Task: Plan a 2-hour escape room adventure for a thrilling and challenging experience.
Action: Key pressed t<Key.caps_lock>HE<Key.space><Key.caps_lock>e<Key.caps_lock>NIGMA<Key.space><Key.caps_lock>e<Key.caps_lock>SCAPE<Key.shift_r>:<Key.space><Key.caps_lock>a<Key.caps_lock><Key.space>T<Key.backspace><Key.caps_lock>t<Key.caps_lock>WO-<Key.caps_lock>h<Key.caps_lock>OUR<Key.space><Key.caps_lock>c<Key.caps_lock>HALLENGE
Screenshot: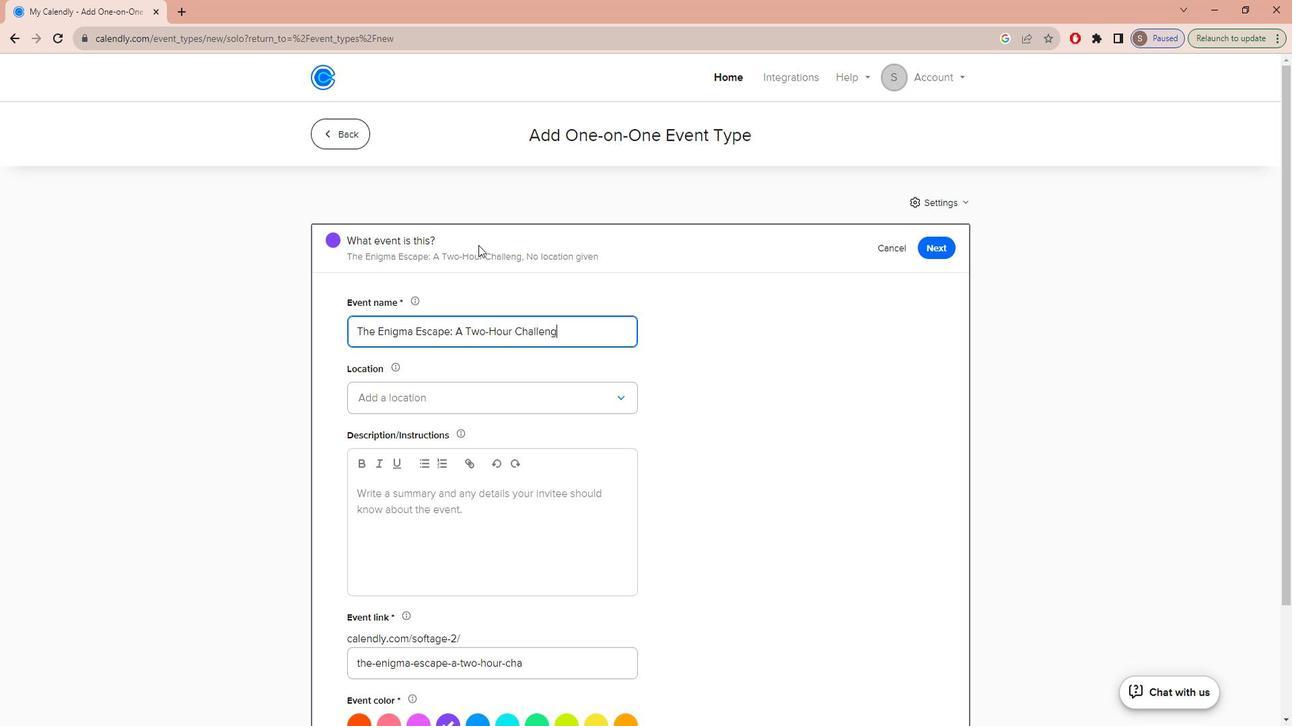 
Action: Mouse moved to (492, 409)
Screenshot: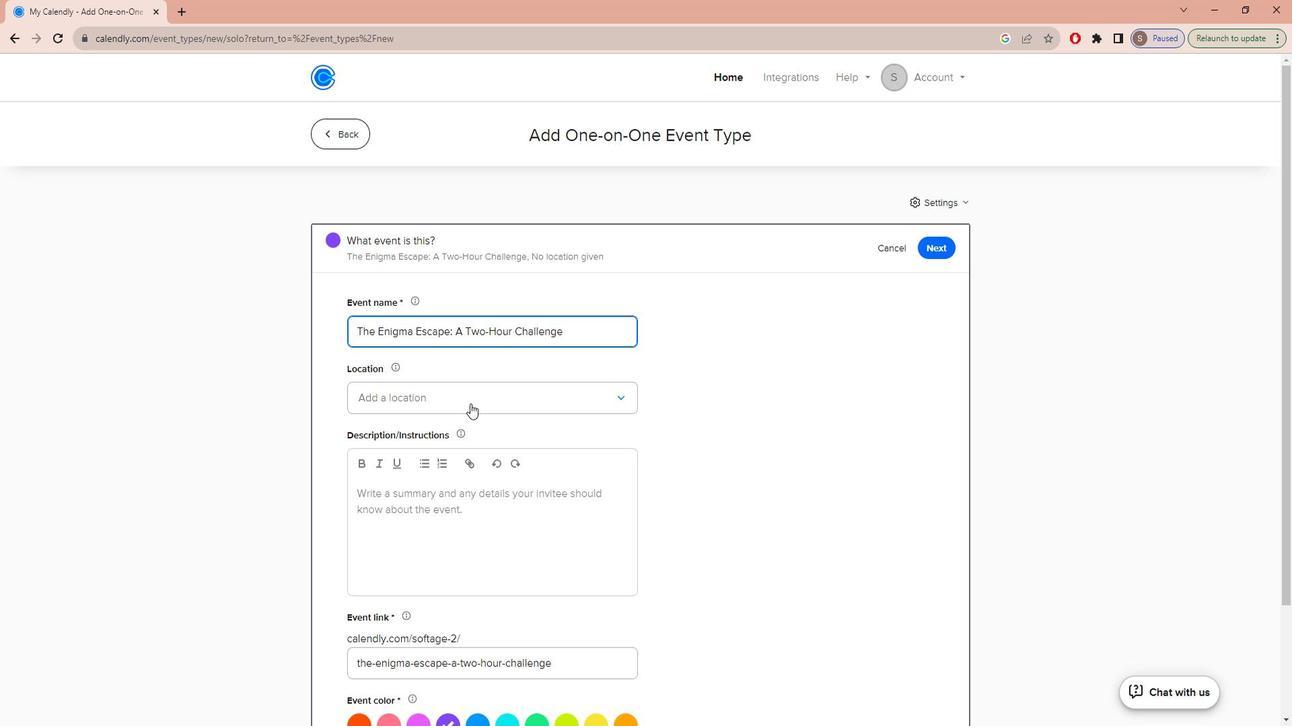 
Action: Mouse pressed left at (492, 409)
Screenshot: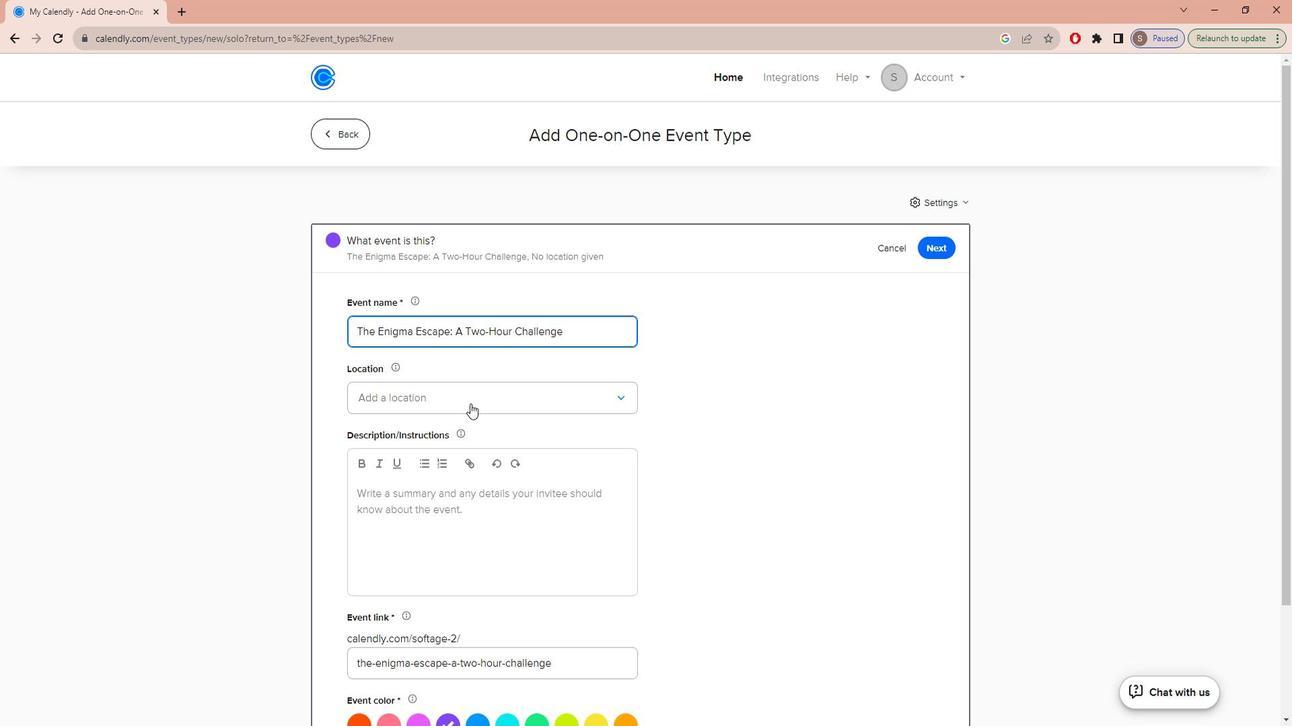 
Action: Mouse moved to (490, 450)
Screenshot: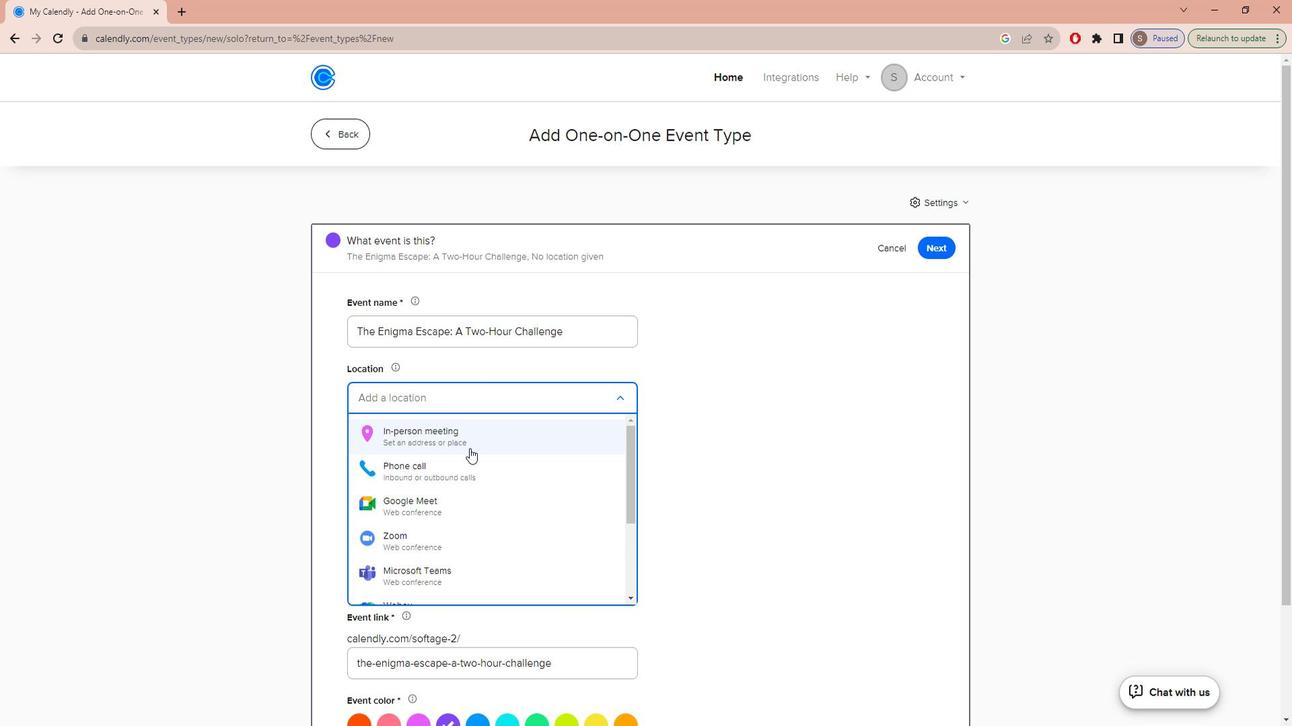 
Action: Mouse pressed left at (490, 450)
Screenshot: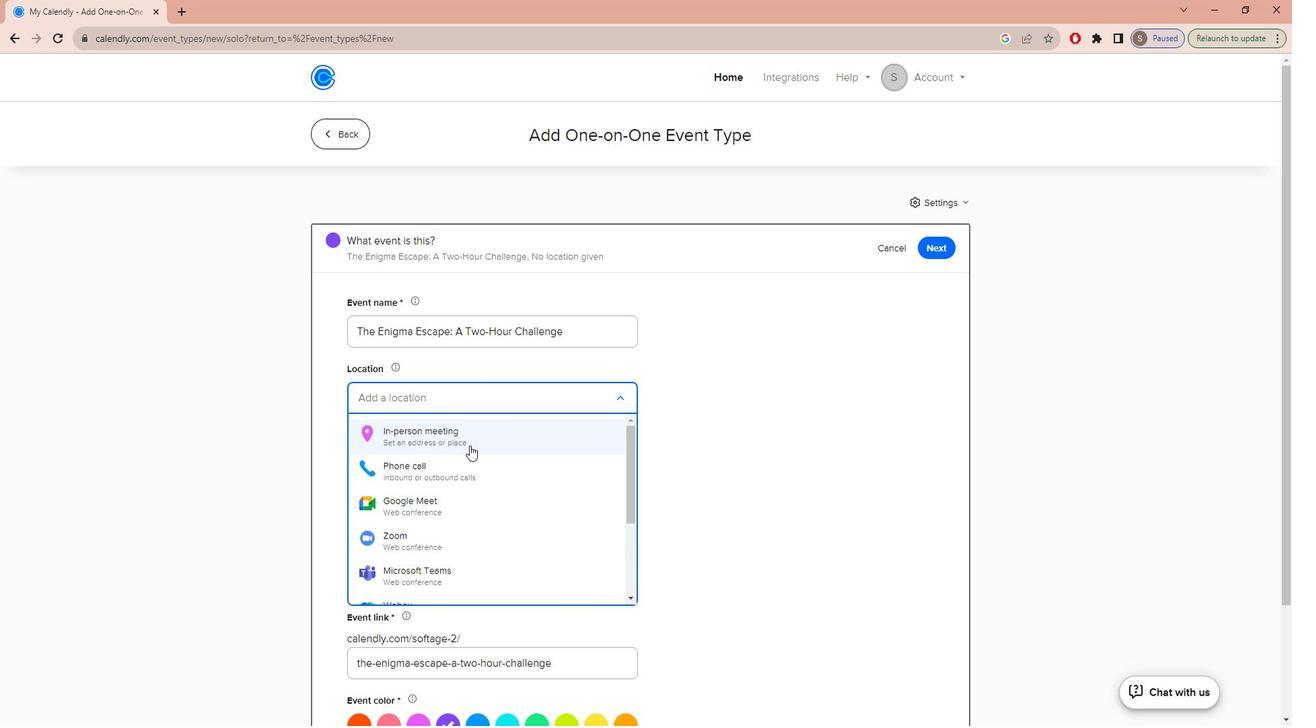 
Action: Mouse moved to (592, 249)
Screenshot: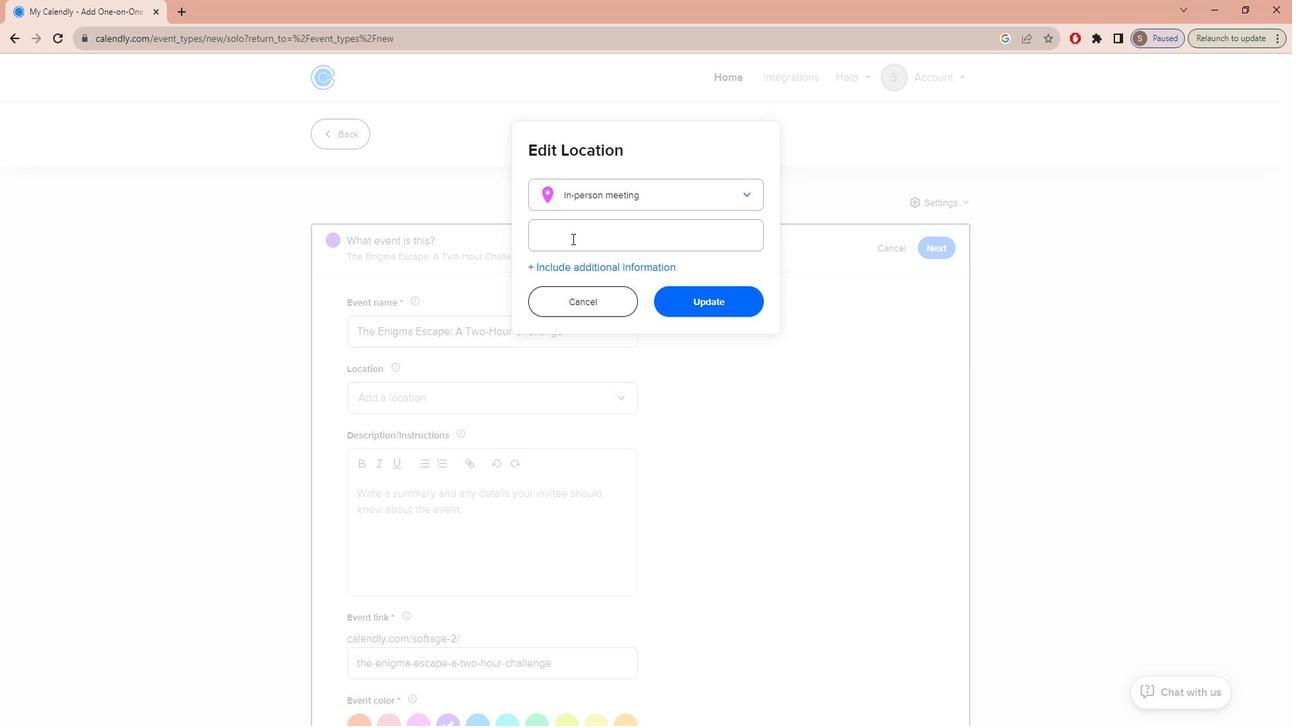 
Action: Mouse pressed left at (592, 249)
Screenshot: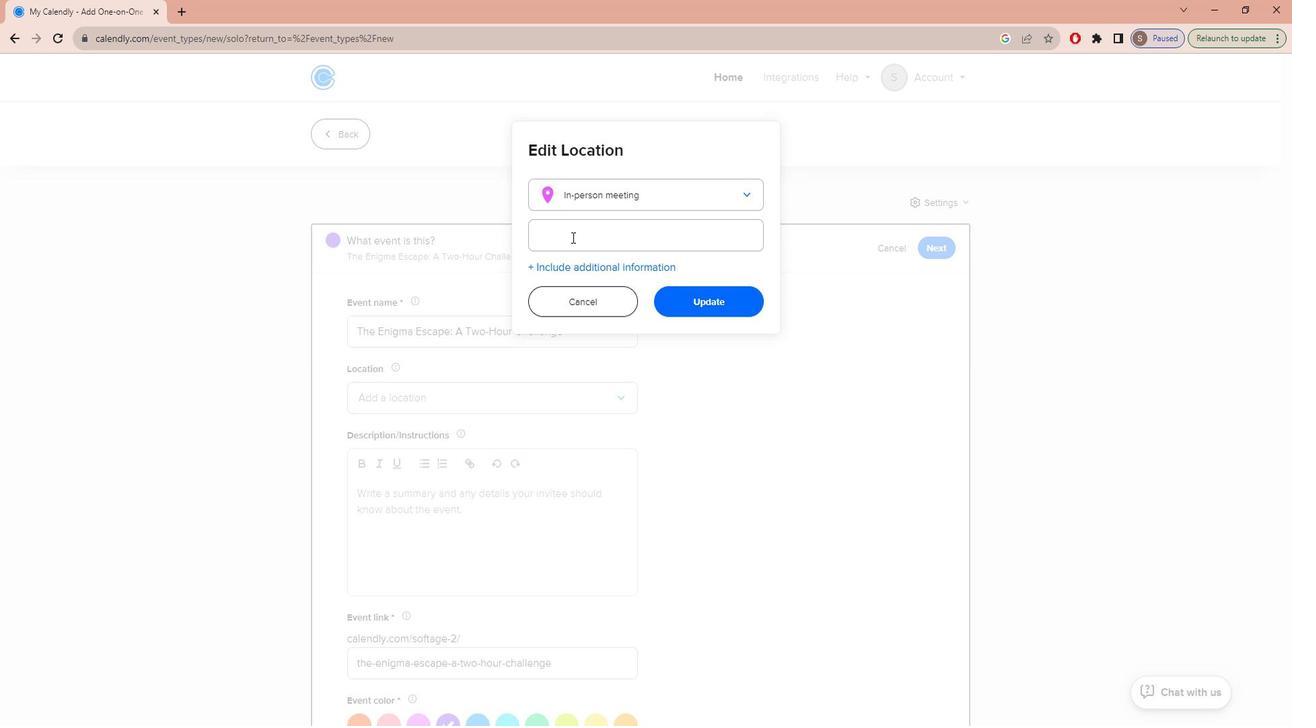 
Action: Key pressed <Key.caps_lock>m<Key.caps_lock>YS
Screenshot: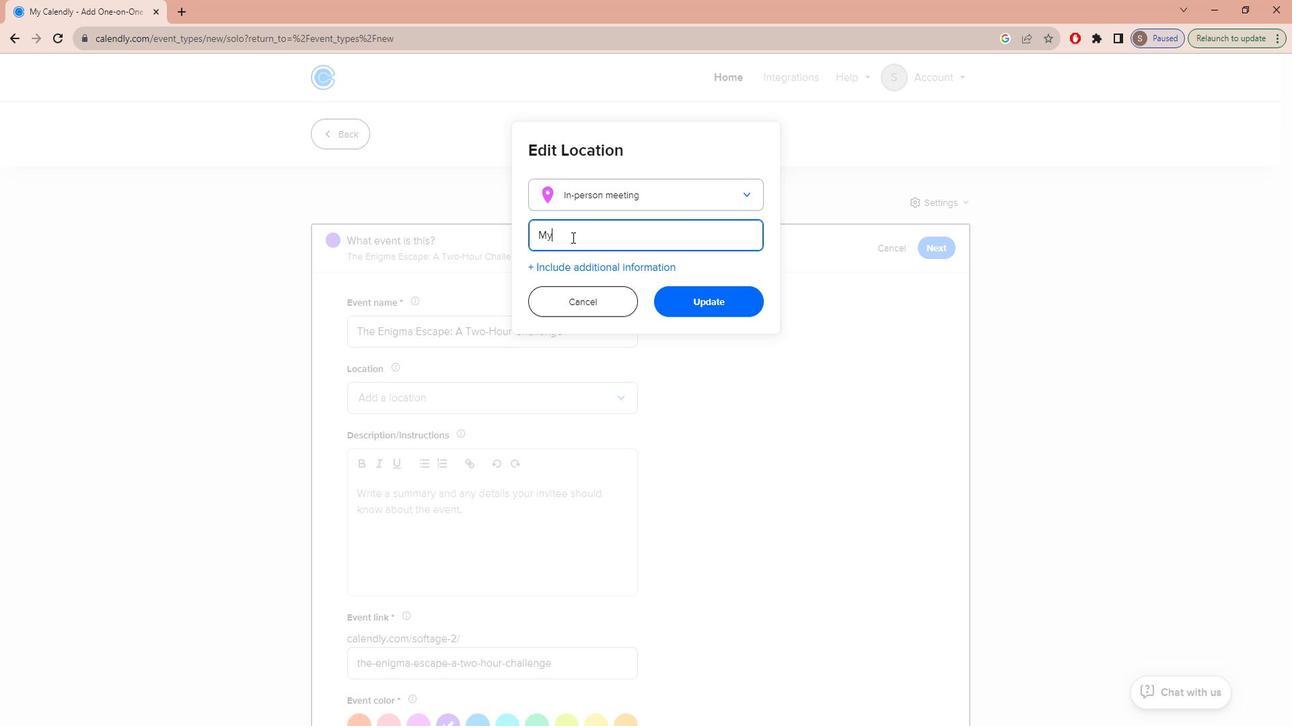 
Action: Mouse moved to (592, 249)
Screenshot: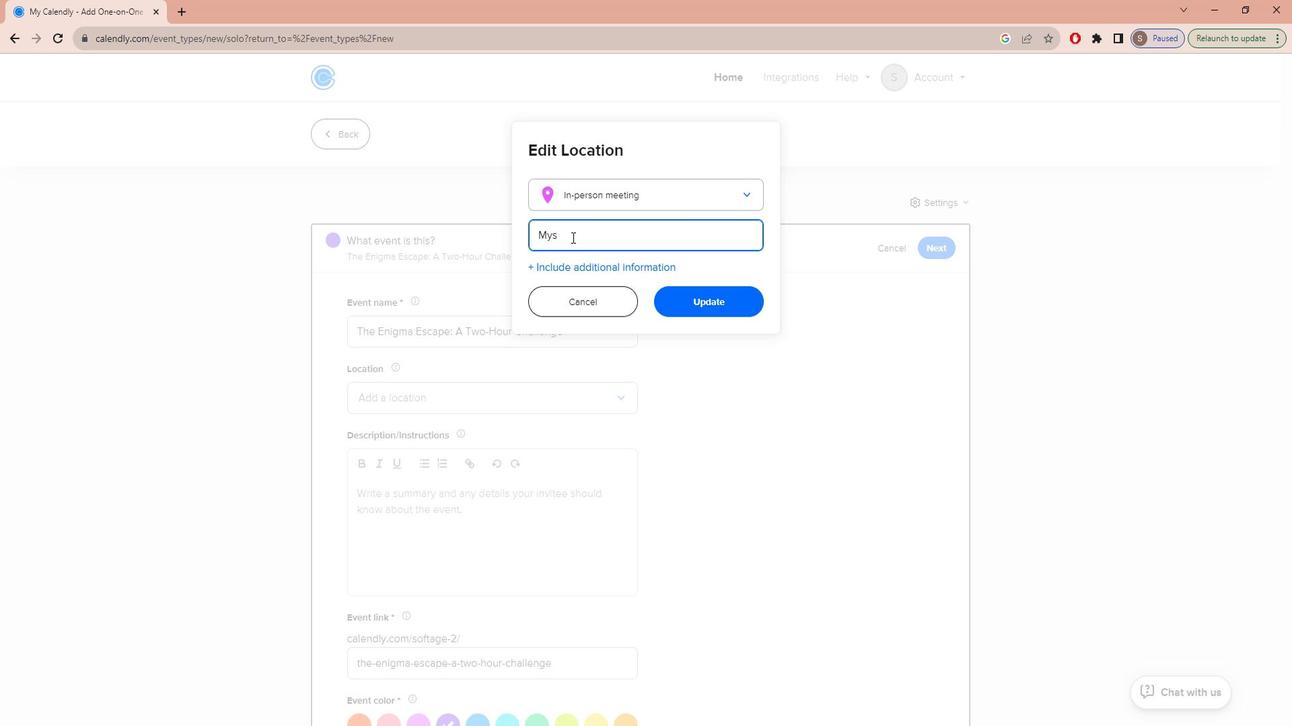 
Action: Key pressed TERY<Key.space><Key.caps_lock>g<Key.caps_lock>AMES<Key.space><Key.caps_lock>b<Key.caps_lock>UDAPEST,<Key.space><Key.caps_lock>w<Key.caps_lock>ESSELENYI<Key.space>U.<Key.space>9,<Key.space>1077<Key.space><Key.caps_lock>b<Key.caps_lock>UDAPEST,<Key.space><Key.caps_lock>h<Key.caps_lock>UNGARY
Screenshot: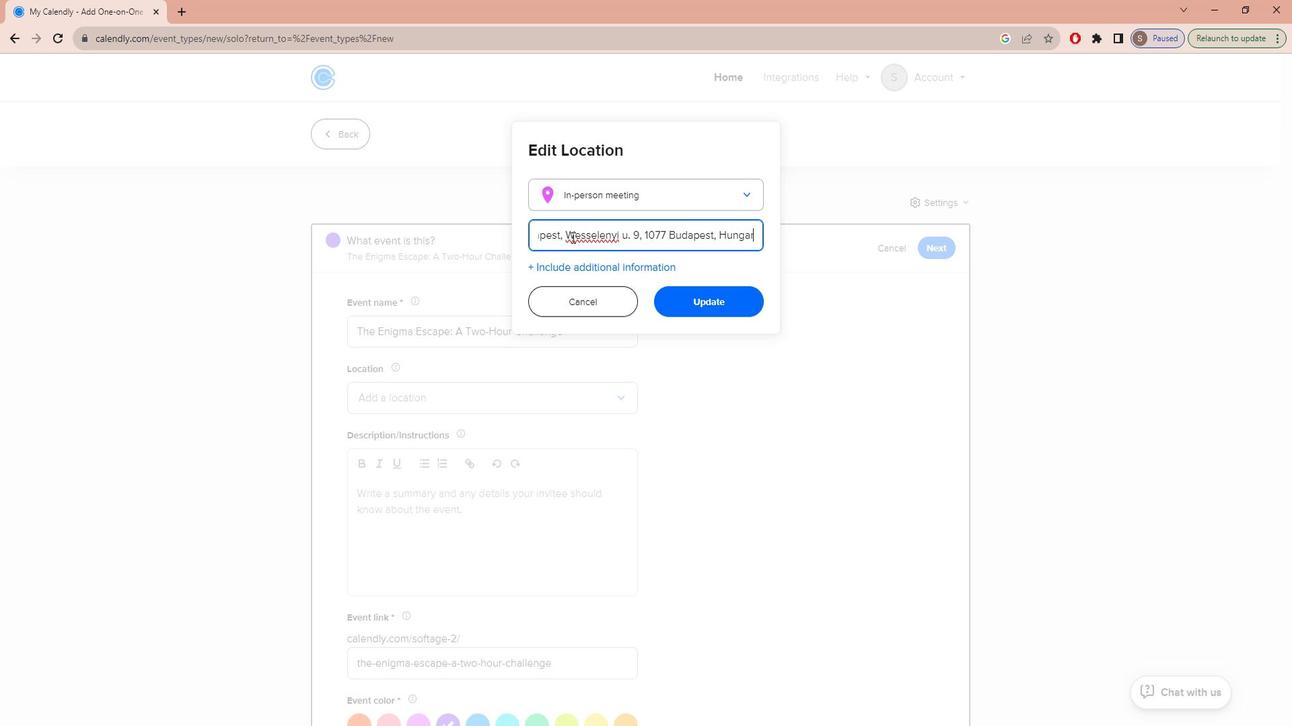 
Action: Mouse moved to (734, 307)
Screenshot: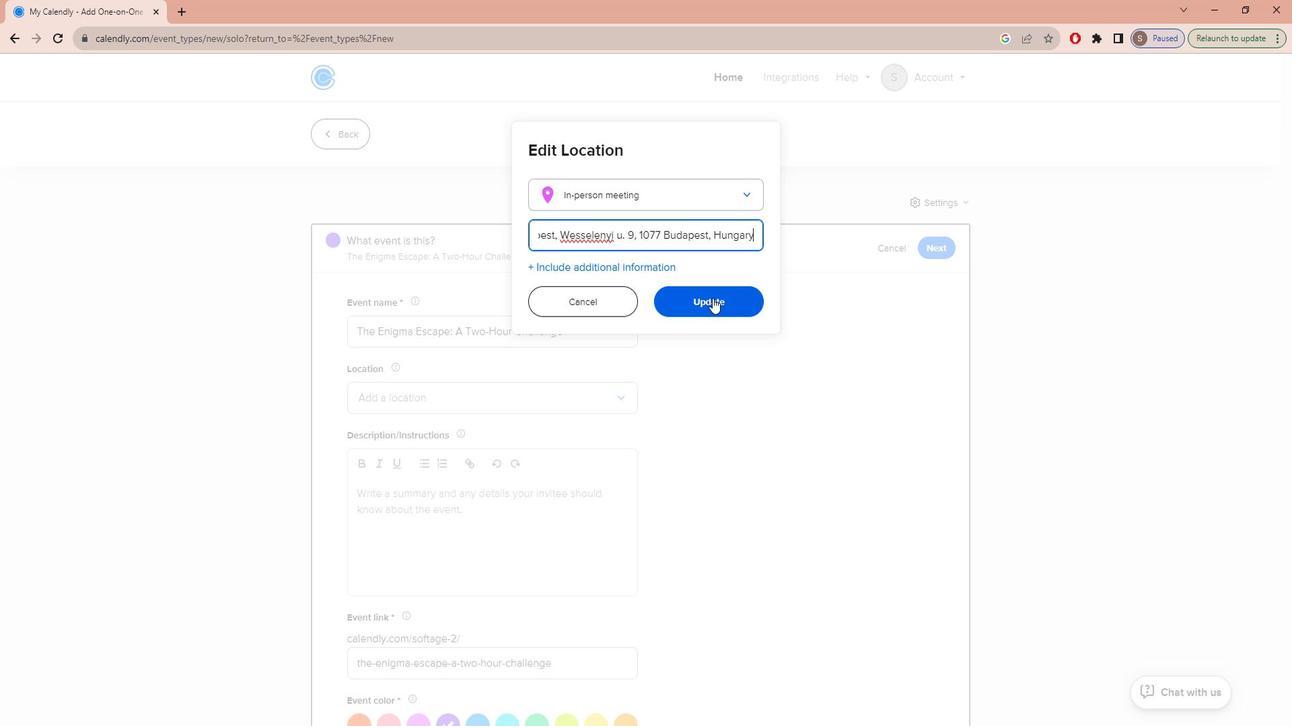 
Action: Mouse pressed left at (734, 307)
Screenshot: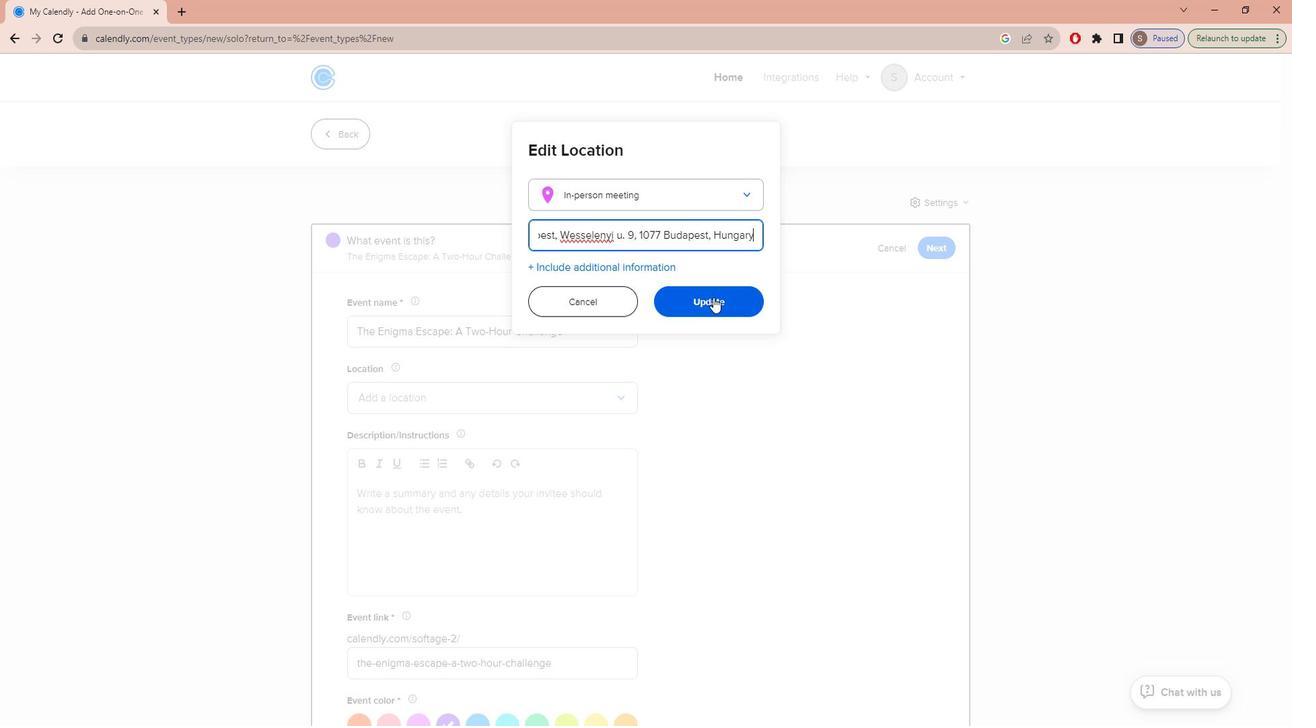 
Action: Mouse moved to (494, 567)
Screenshot: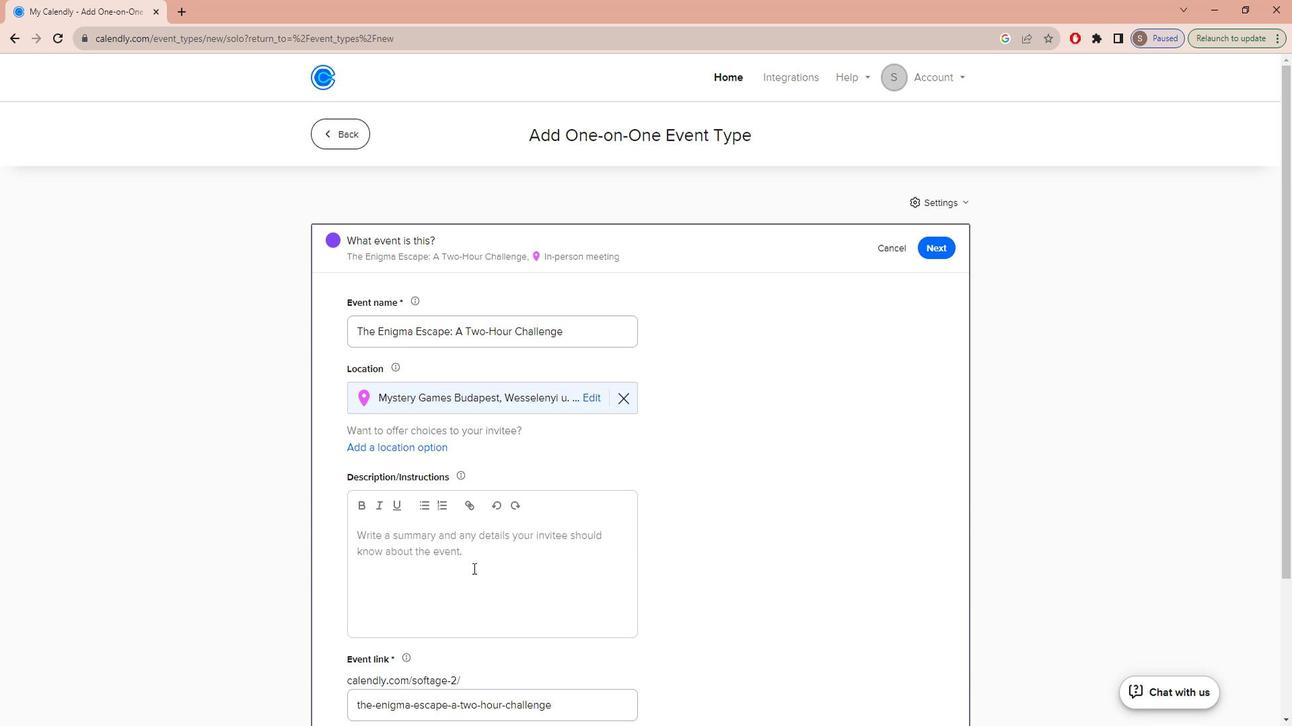 
Action: Mouse pressed left at (494, 567)
Screenshot: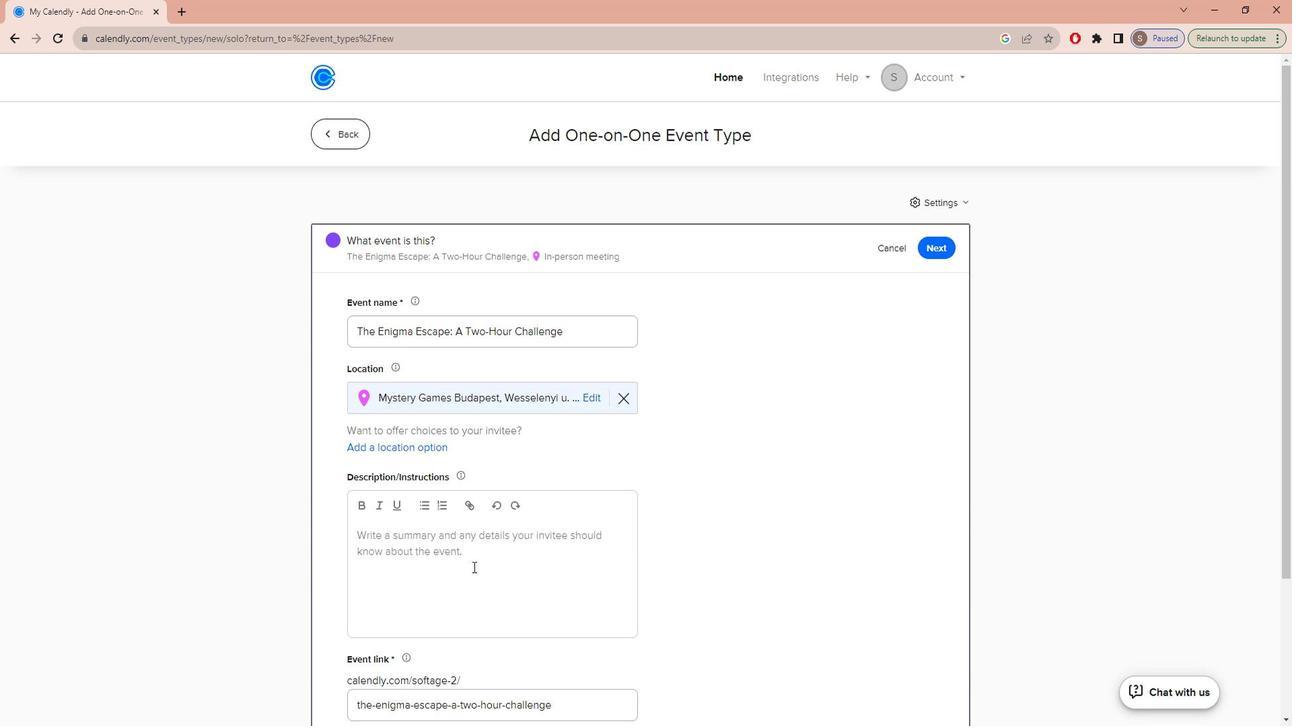 
Action: Key pressed <Key.caps_lock>p<Key.caps_lock>REPARE<Key.space>FOR<Key.space>A<Key.space>NIGHT<Key.space>OF<Key.space>ELEGANCE,<Key.space>ENIGMA,<Key.space>AND<Key.space>EXHILARATION<Key.space>WITH<Key.space>OUR<Key.space>ENCHANTING<Key.space>ESCAPE<Key.space>ROOM<Key.space>EXPERIENCE,<Key.space><Key.shift_r>"<Key.caps_lock>t<Key.caps_lock>HE<Key.space><Key.caps_lock>m<Key.caps_lock>IDNIGHT<Key.space><Key.caps_lock>m<Key.caps_lock>ASQUERADE<Key.space><Key.caps_lock>m<Key.caps_lock>YSTERY<Key.shift_r>".<Key.space><Key.caps_lock>i<Key.caps_lock>N<Key.space>THE<Key.space>HEART<Key.space>OF<Key.space>OUR<Key.space>IMMERSIVE<Key.space>SETTING,<Key.space>YOU'LL<Key.space>BECOME<Key.space>PART<Key.space>OF<Key.space>A<Key.space>CAPTIVATING<Key.space>TALE<Key.space>THAT<Key.space>
Screenshot: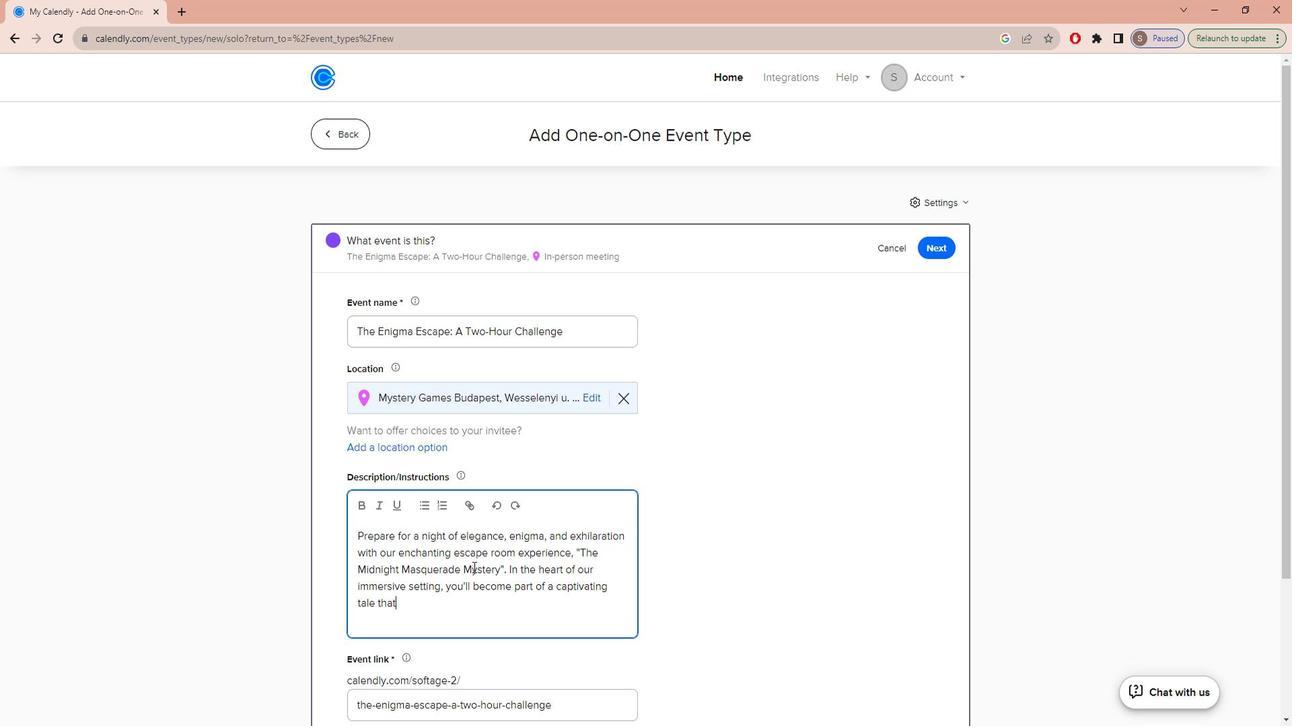 
Action: Mouse moved to (493, 566)
Screenshot: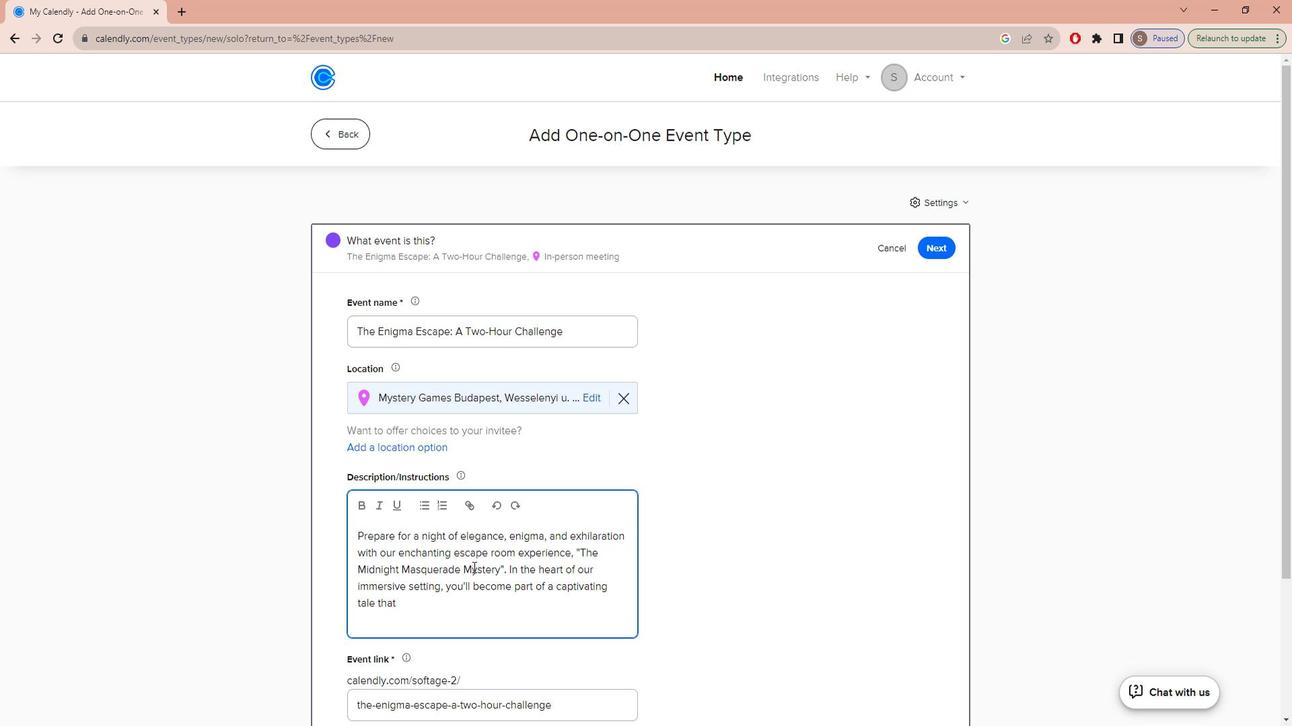 
Action: Key pressed WILL<Key.space>CHALLENEGE<Key.space><Key.backspace><Key.backspace><Key.backspace><Key.backspace>GE<Key.space>YOUR<Key.space>INTERECT<Key.space><Key.backspace><Key.backspace><Key.backspace><Key.backspace><Key.backspace>LLECT,<Key.space>TEMWORK<Key.backspace><Key.backspace><Key.backspace><Key.backspace><Key.backspace>AMWORK,<Key.space>AND<Key.space>POWERS<Key.space>OF<Key.space>DEDUCTION.<Key.space>
Screenshot: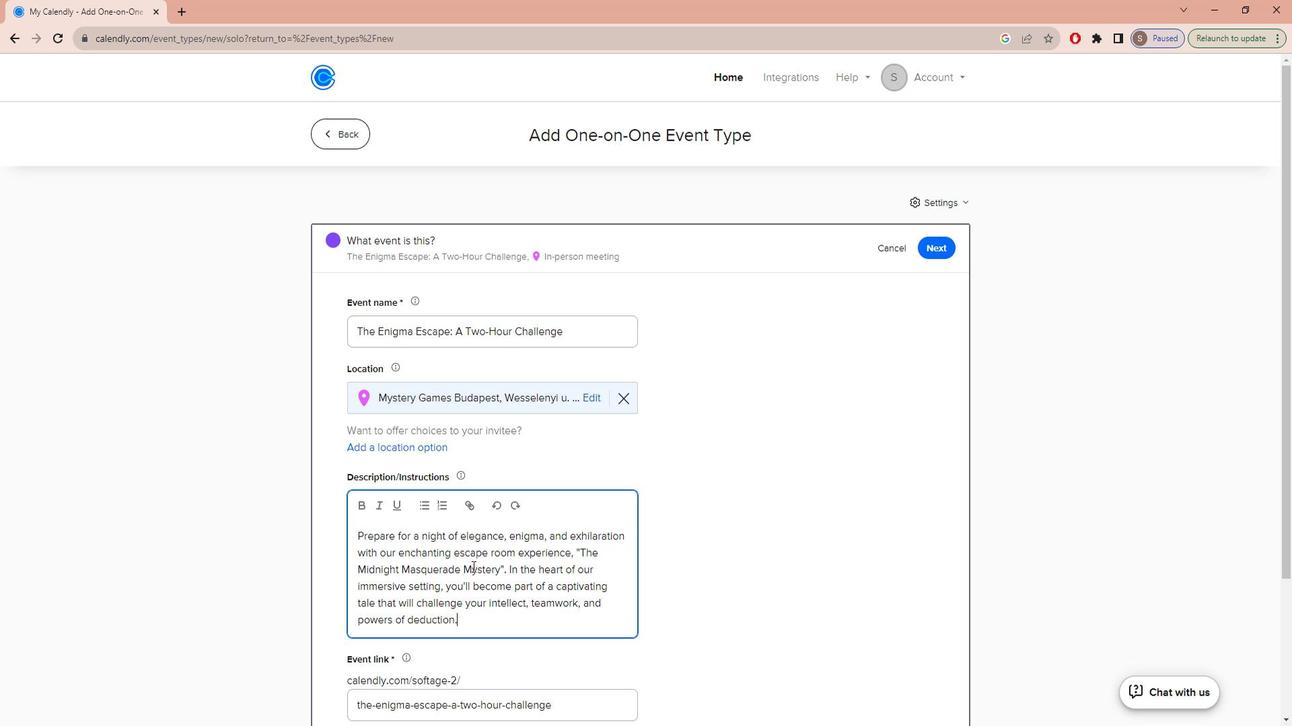 
Action: Mouse scrolled (493, 566) with delta (0, 0)
Screenshot: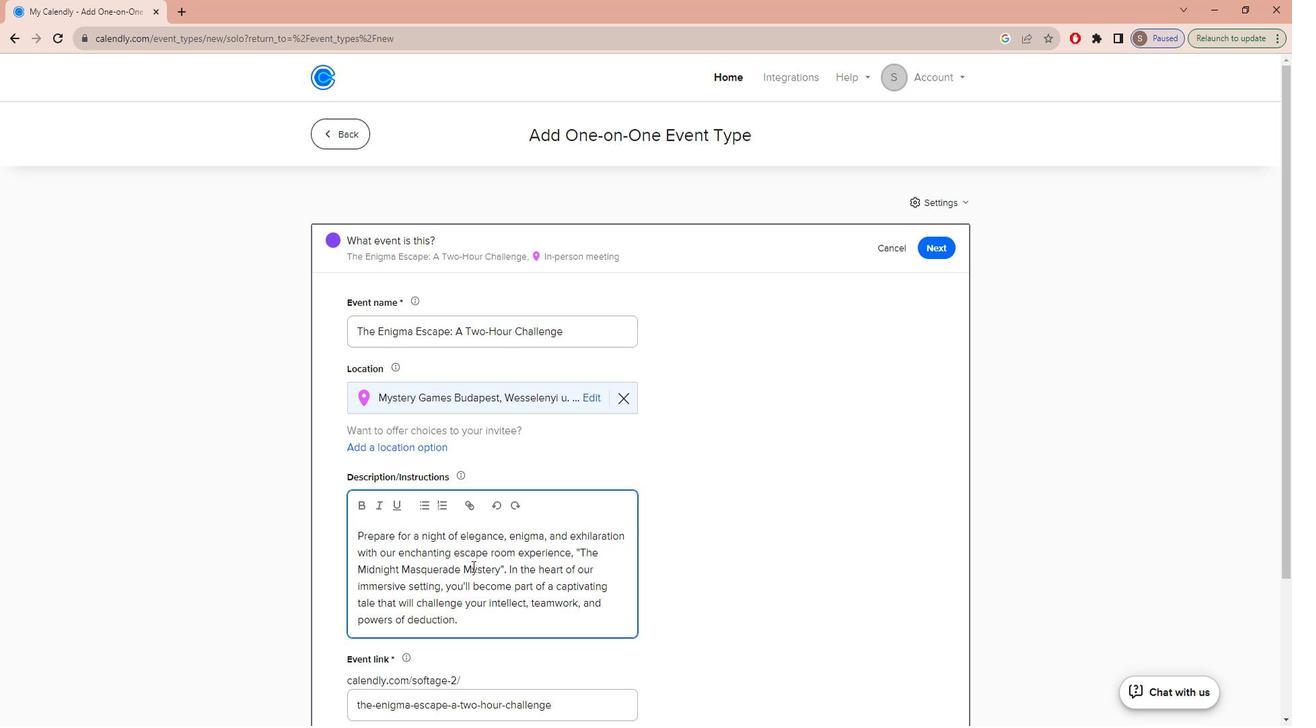 
Action: Mouse scrolled (493, 566) with delta (0, 0)
Screenshot: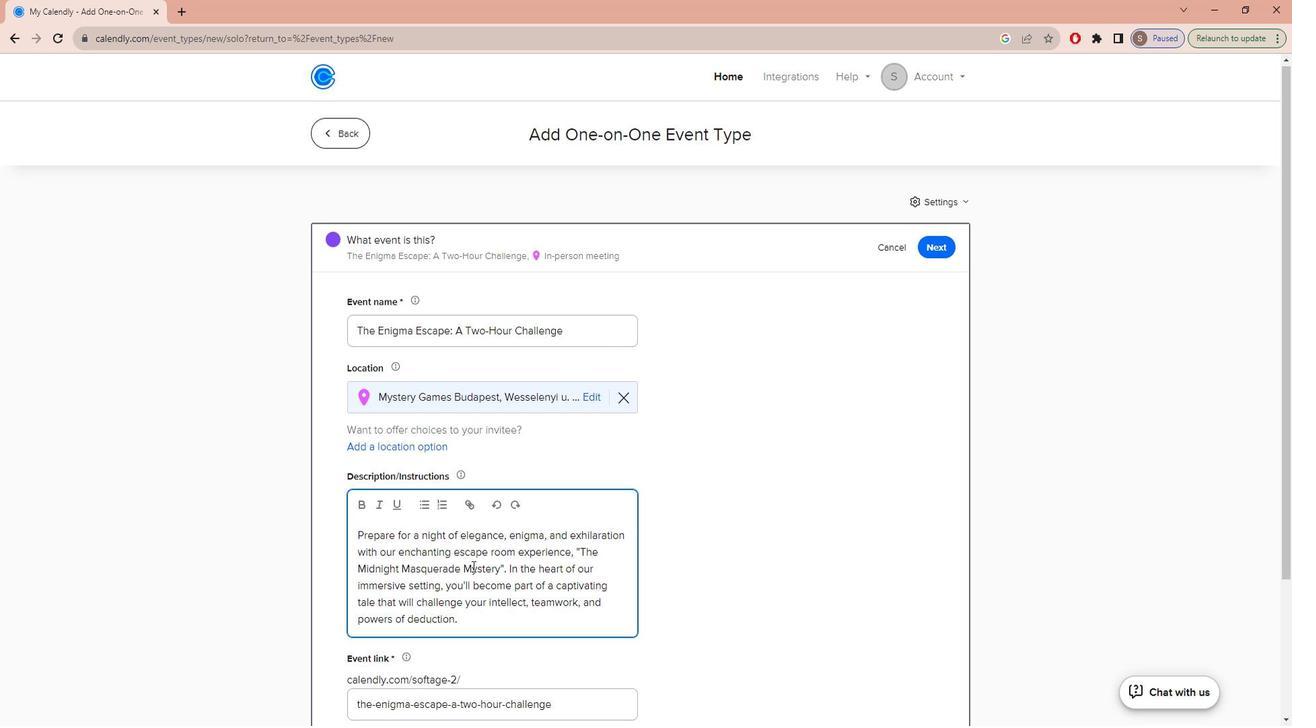 
Action: Mouse scrolled (493, 566) with delta (0, 0)
Screenshot: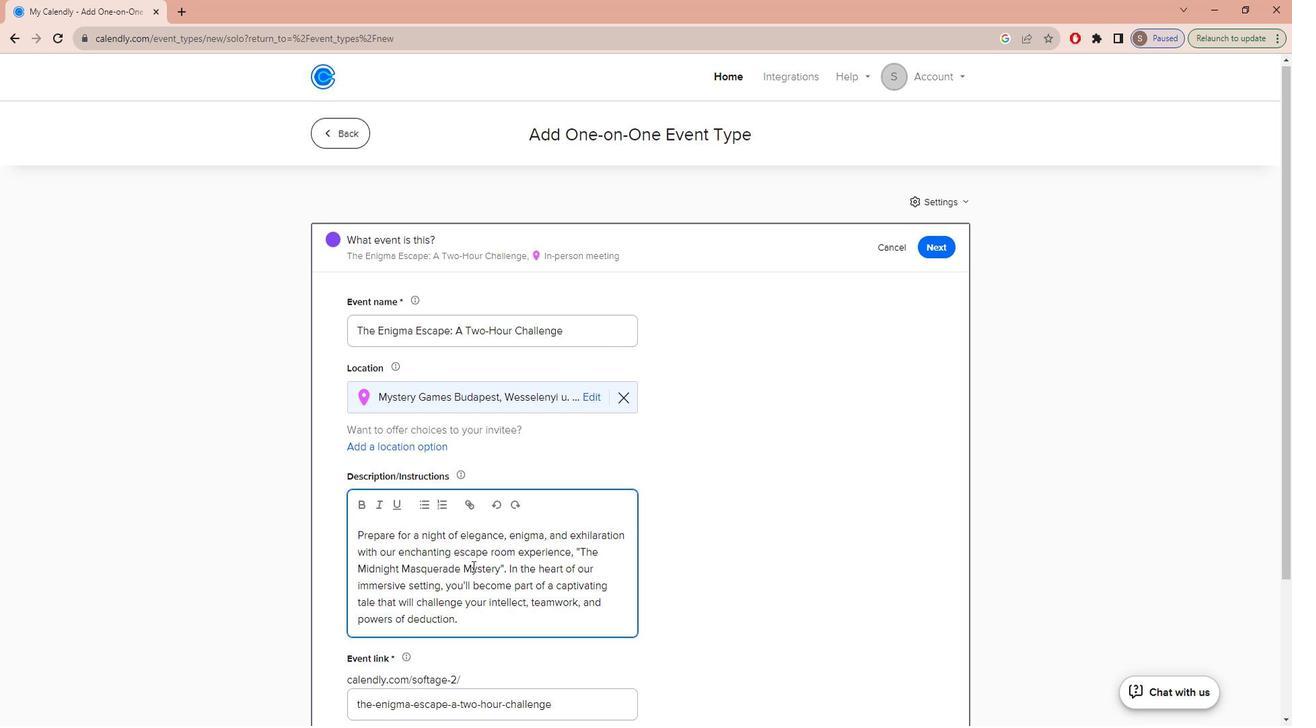 
Action: Mouse scrolled (493, 566) with delta (0, 0)
Screenshot: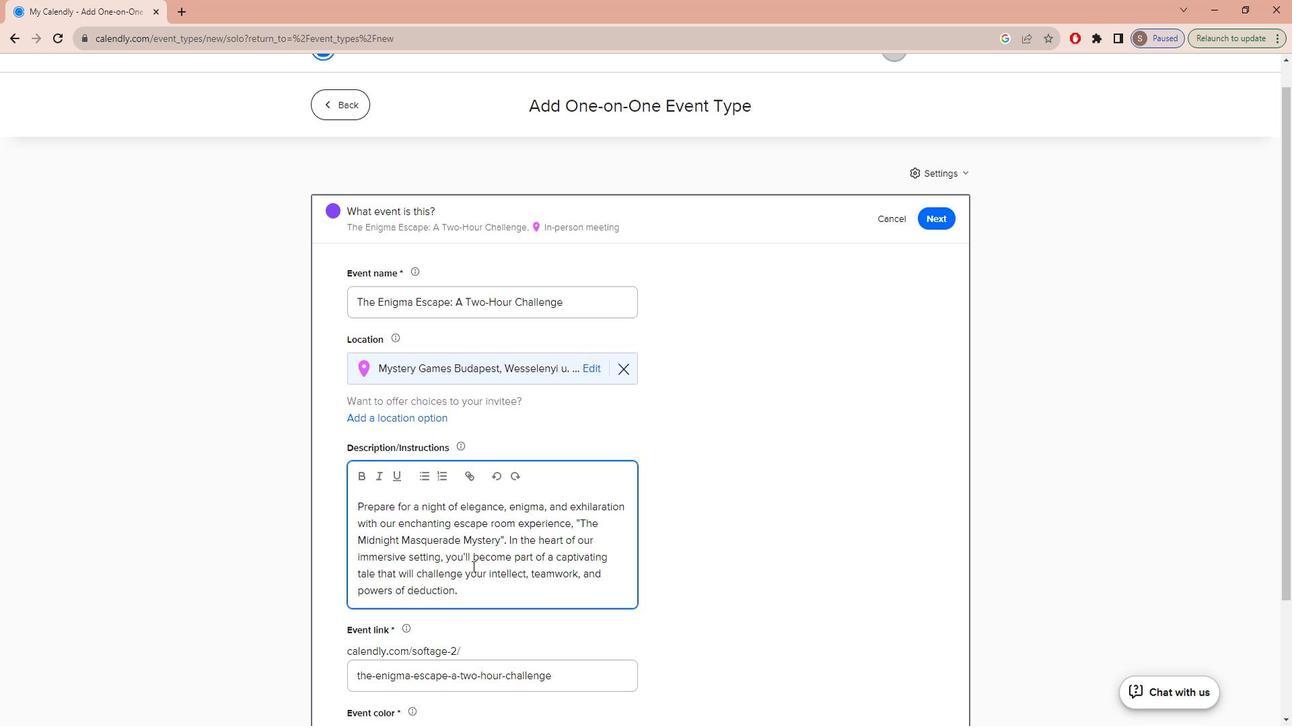
Action: Mouse scrolled (493, 566) with delta (0, 0)
Screenshot: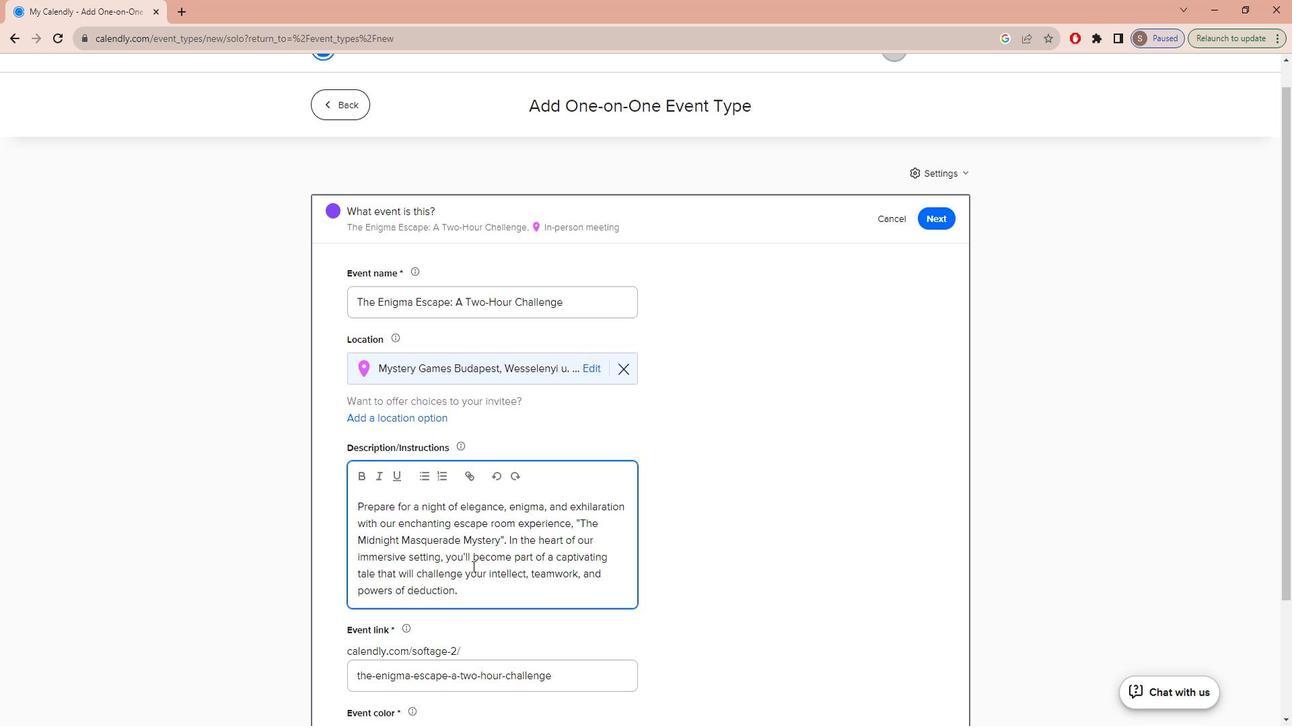 
Action: Mouse moved to (502, 590)
Screenshot: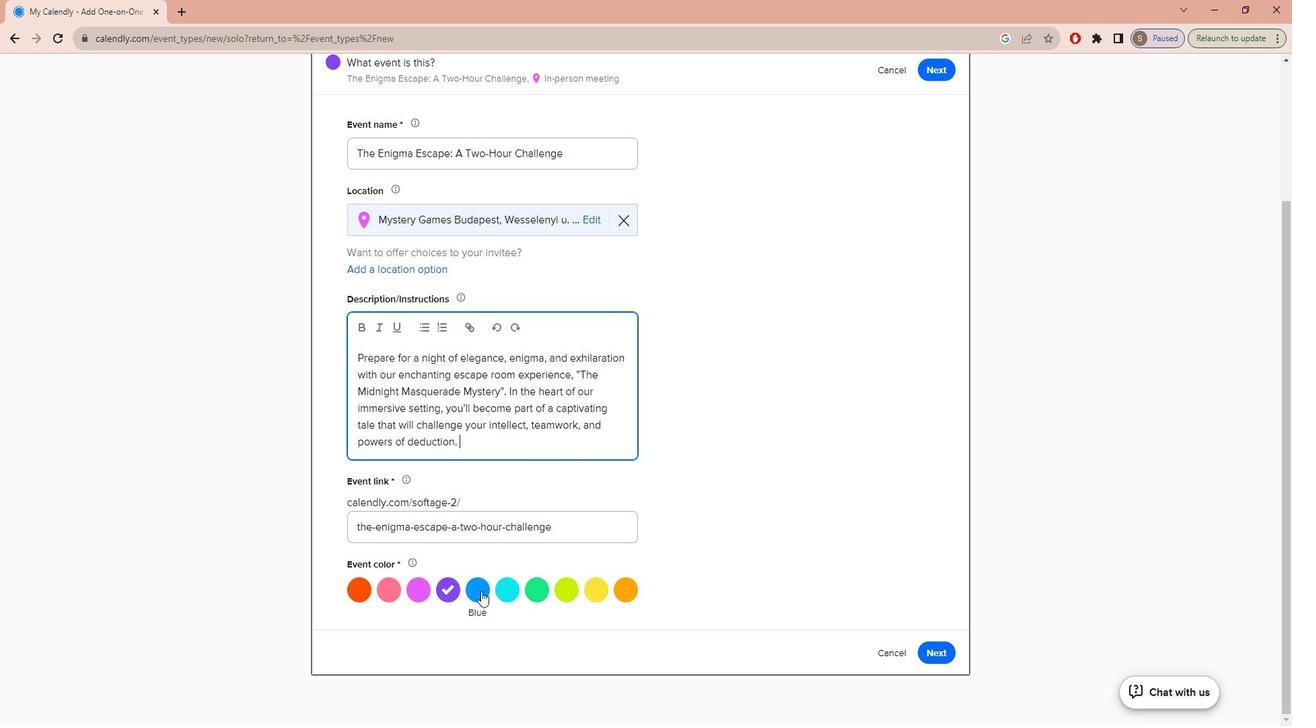 
Action: Mouse pressed left at (502, 590)
Screenshot: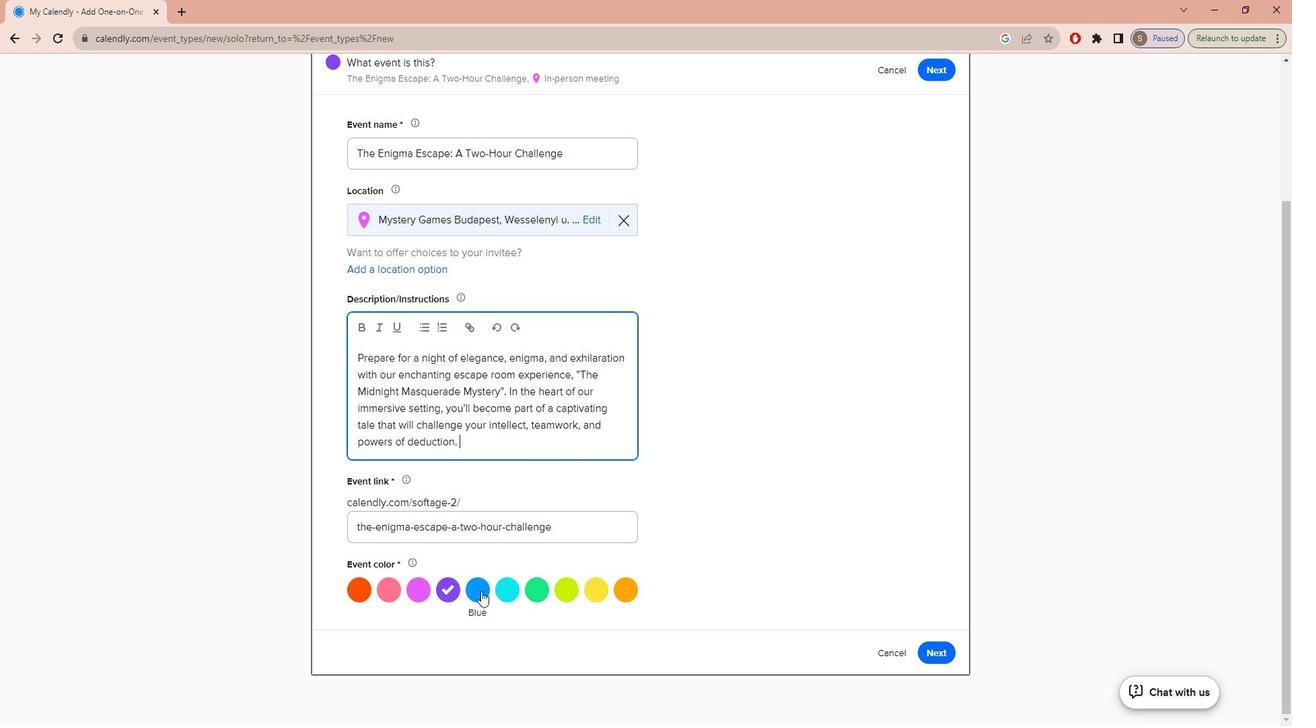 
Action: Mouse moved to (954, 646)
Screenshot: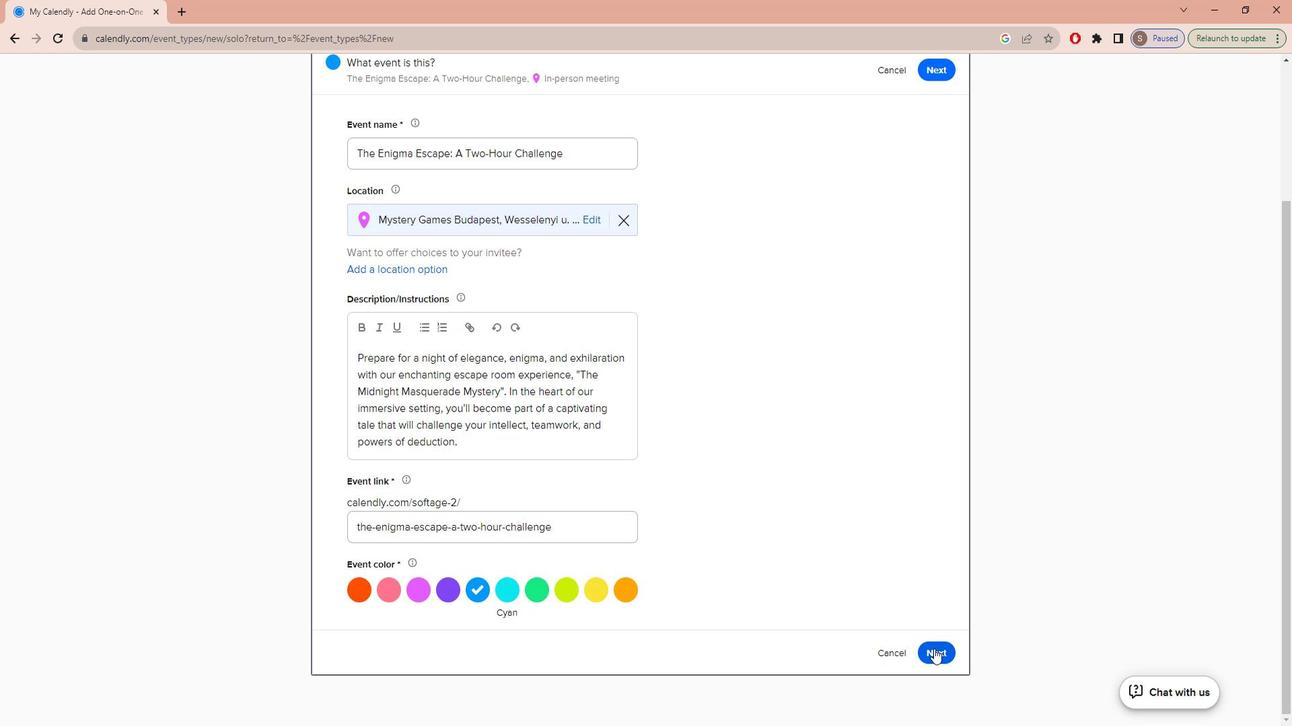 
Action: Mouse pressed left at (954, 646)
Screenshot: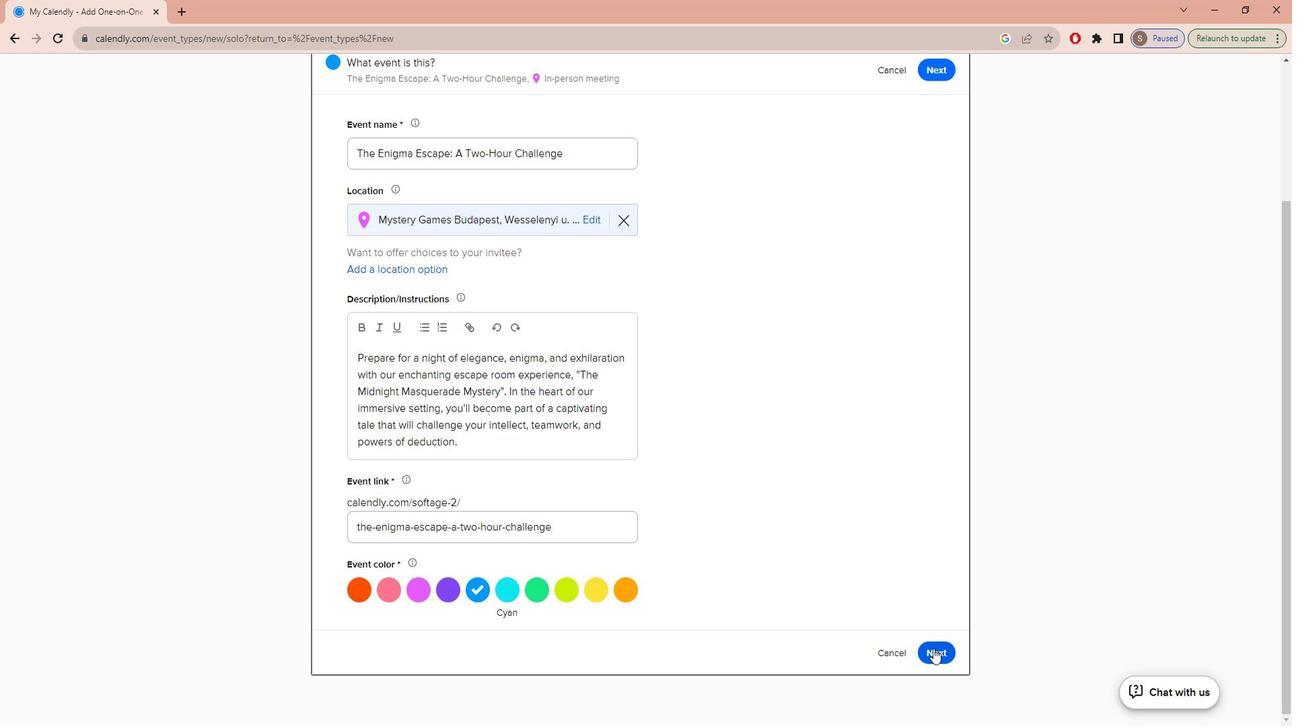 
Action: Mouse moved to (591, 415)
Screenshot: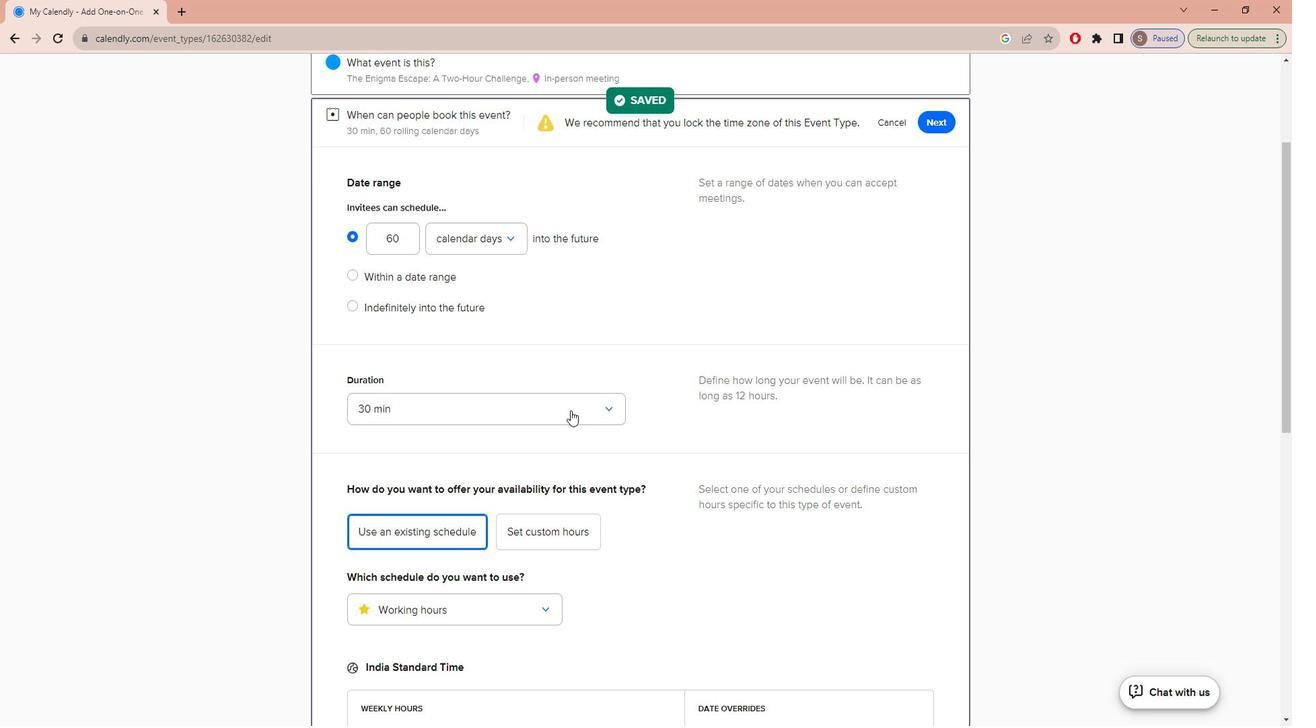 
Action: Mouse pressed left at (591, 415)
Screenshot: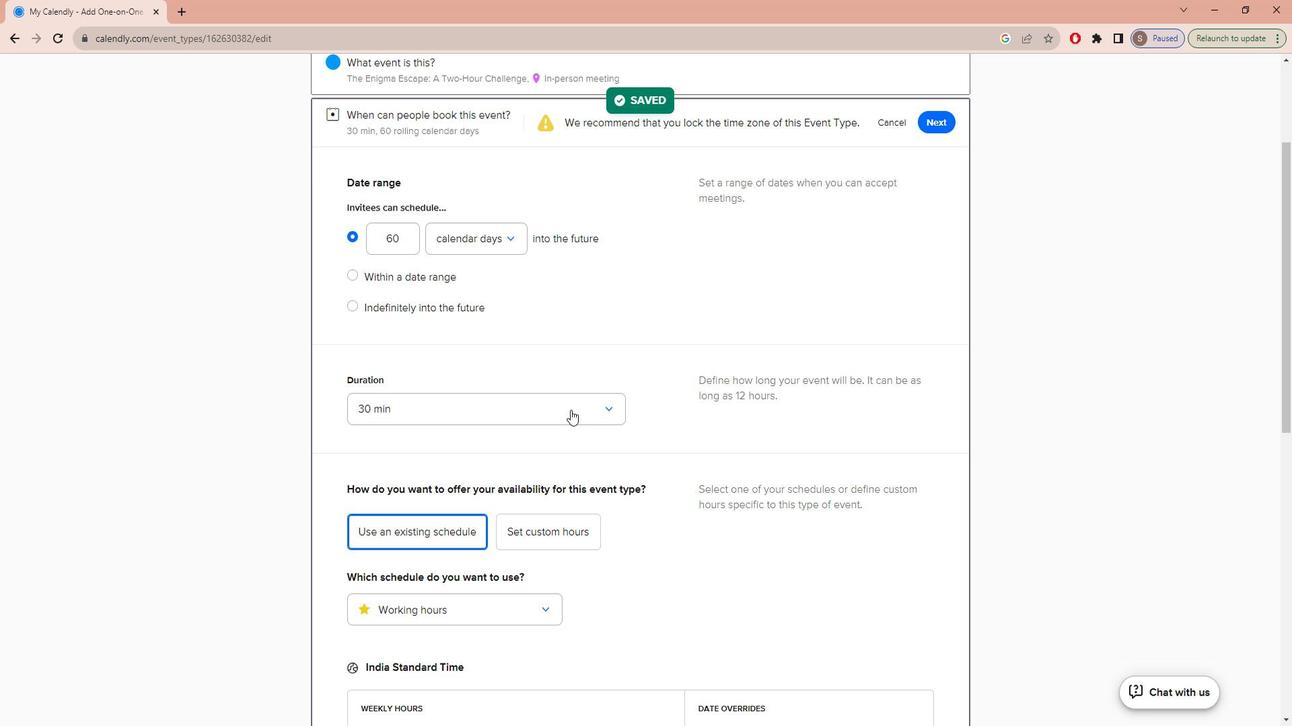 
Action: Mouse moved to (524, 555)
Screenshot: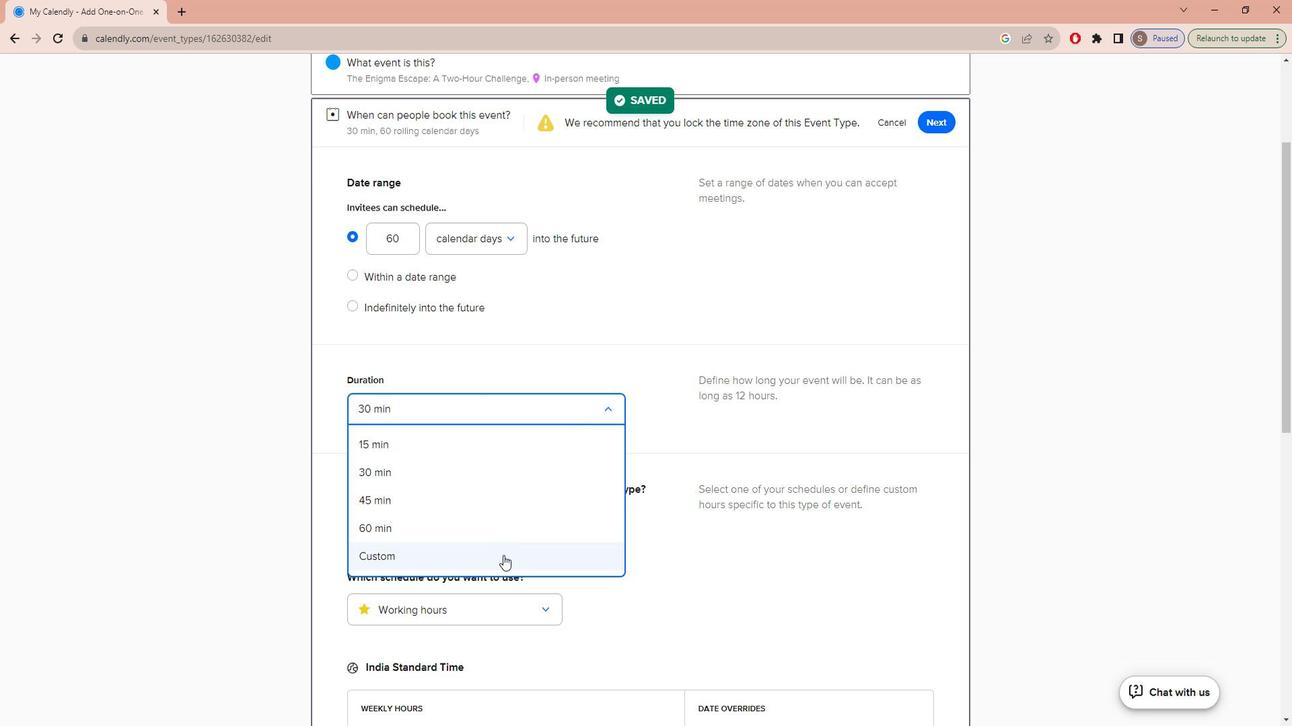 
Action: Mouse pressed left at (524, 555)
Screenshot: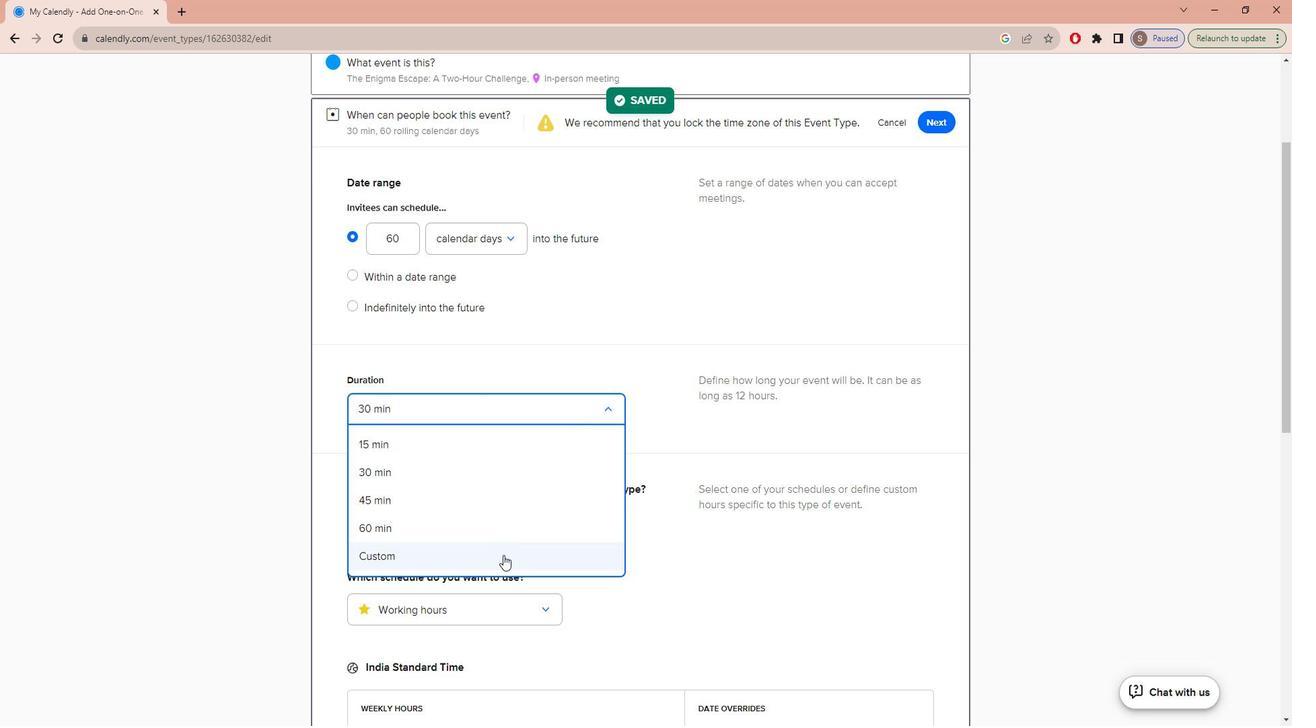 
Action: Mouse moved to (523, 554)
Screenshot: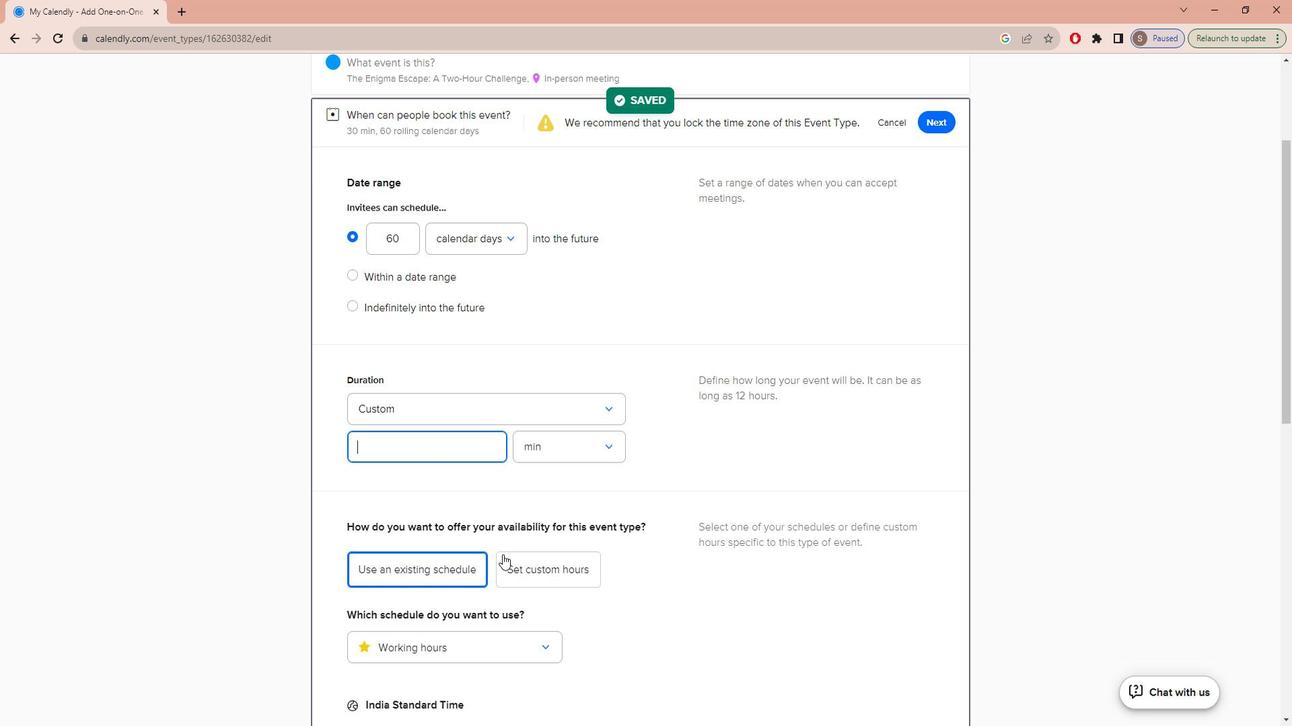 
Action: Key pressed 2
Screenshot: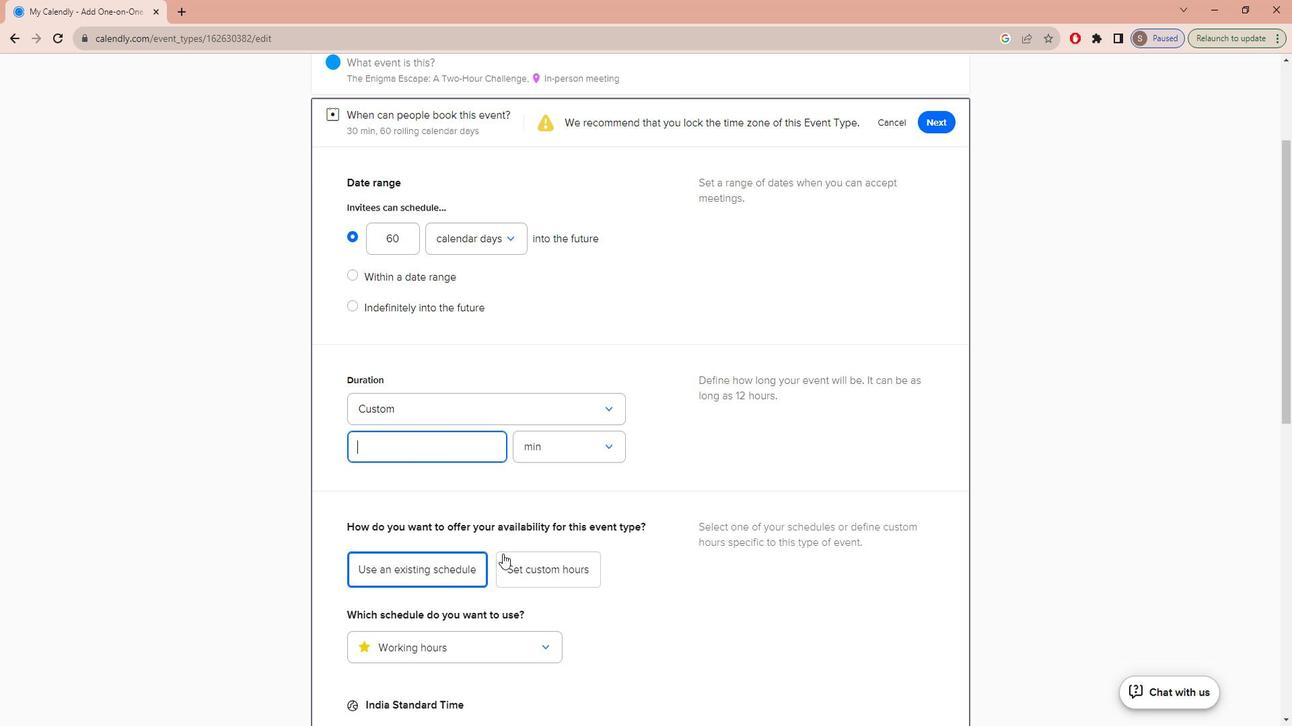 
Action: Mouse moved to (602, 446)
Screenshot: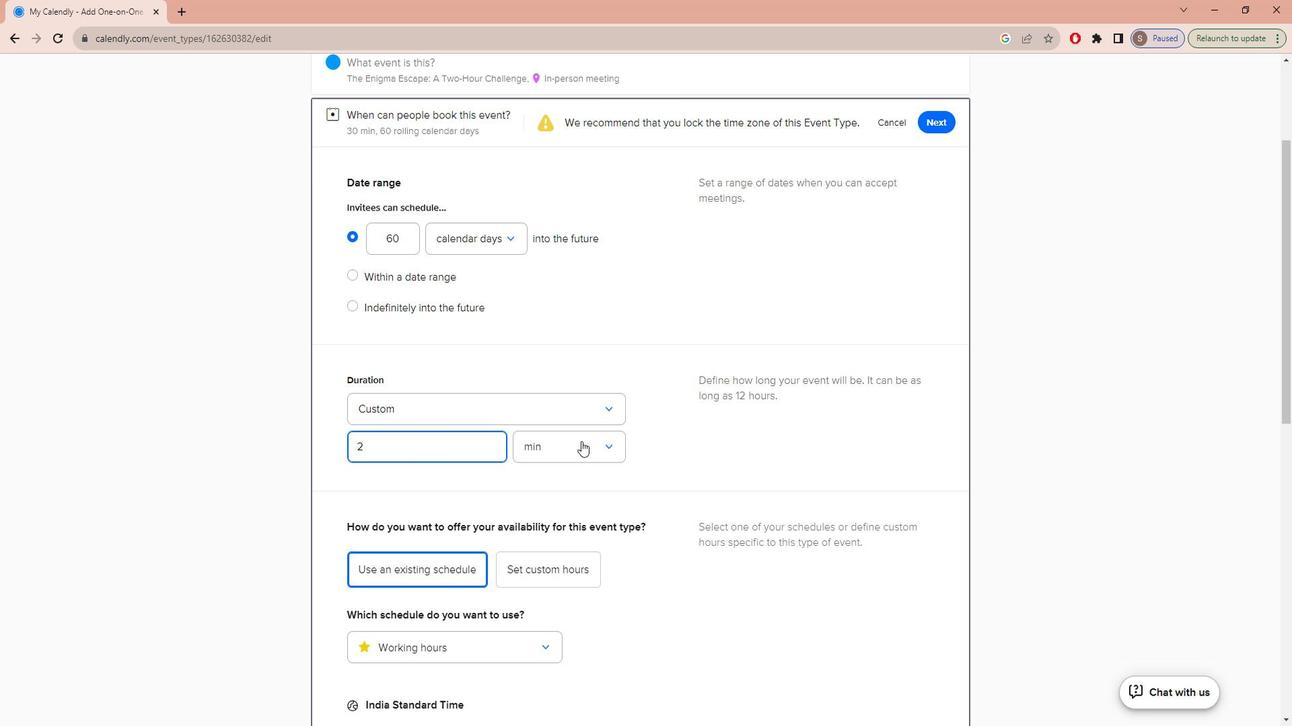 
Action: Mouse pressed left at (602, 446)
Screenshot: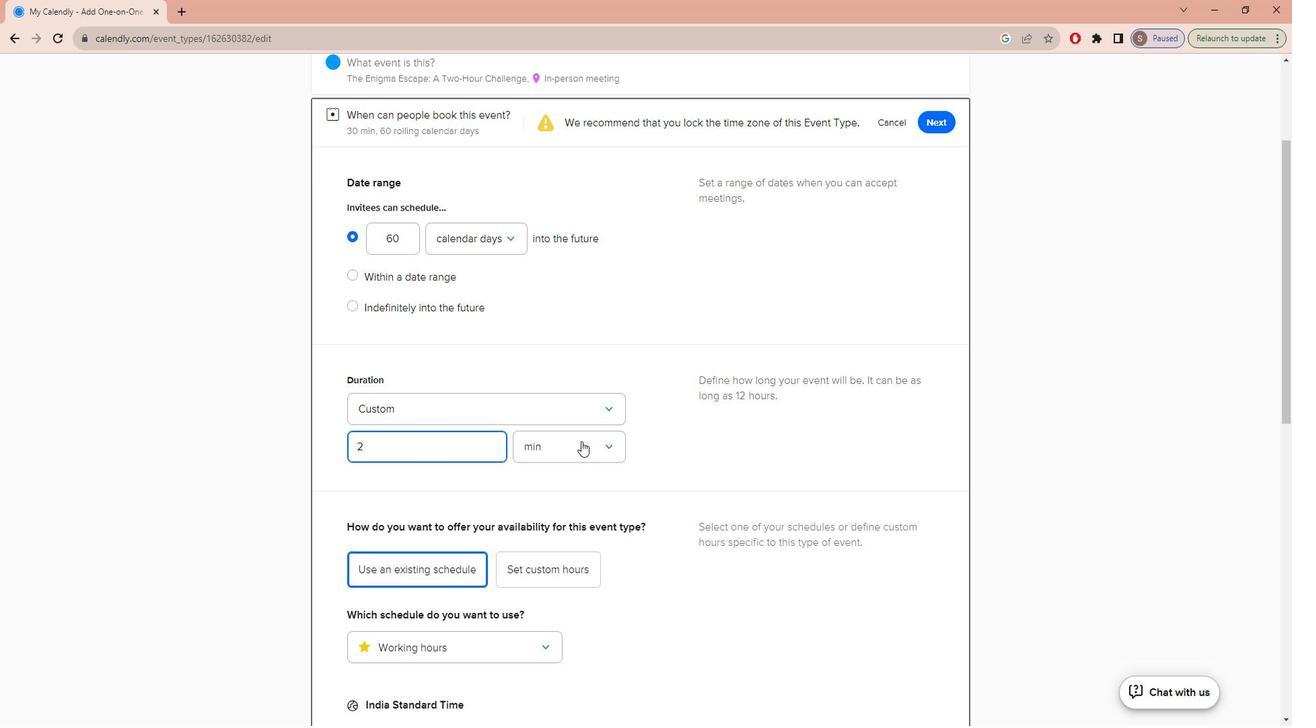 
Action: Mouse moved to (572, 519)
Screenshot: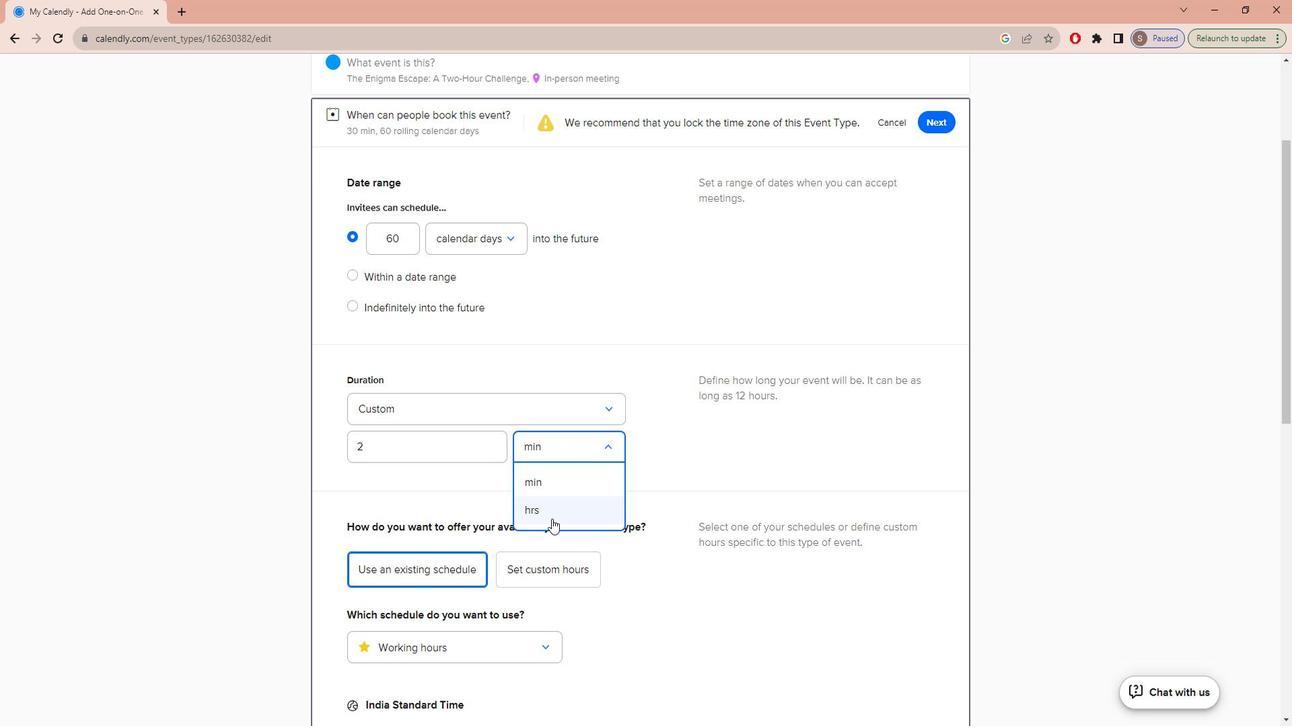 
Action: Mouse pressed left at (572, 519)
Screenshot: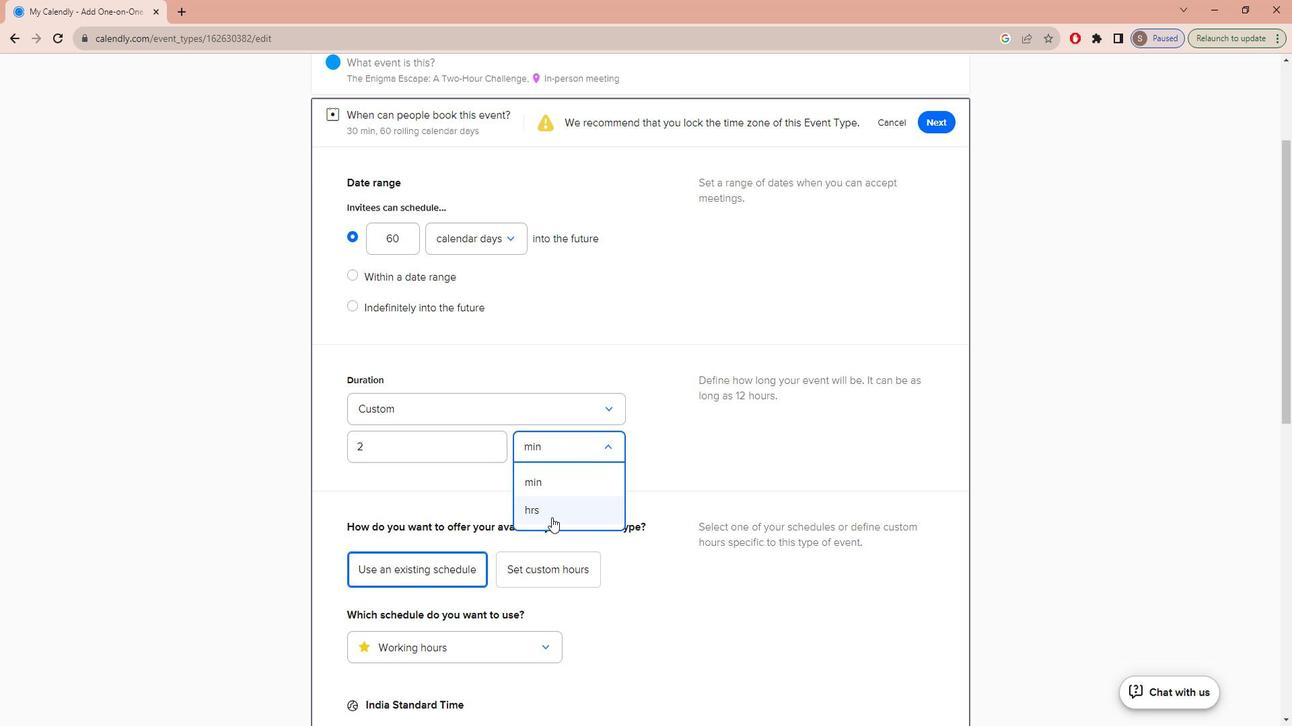 
Action: Mouse moved to (779, 469)
Screenshot: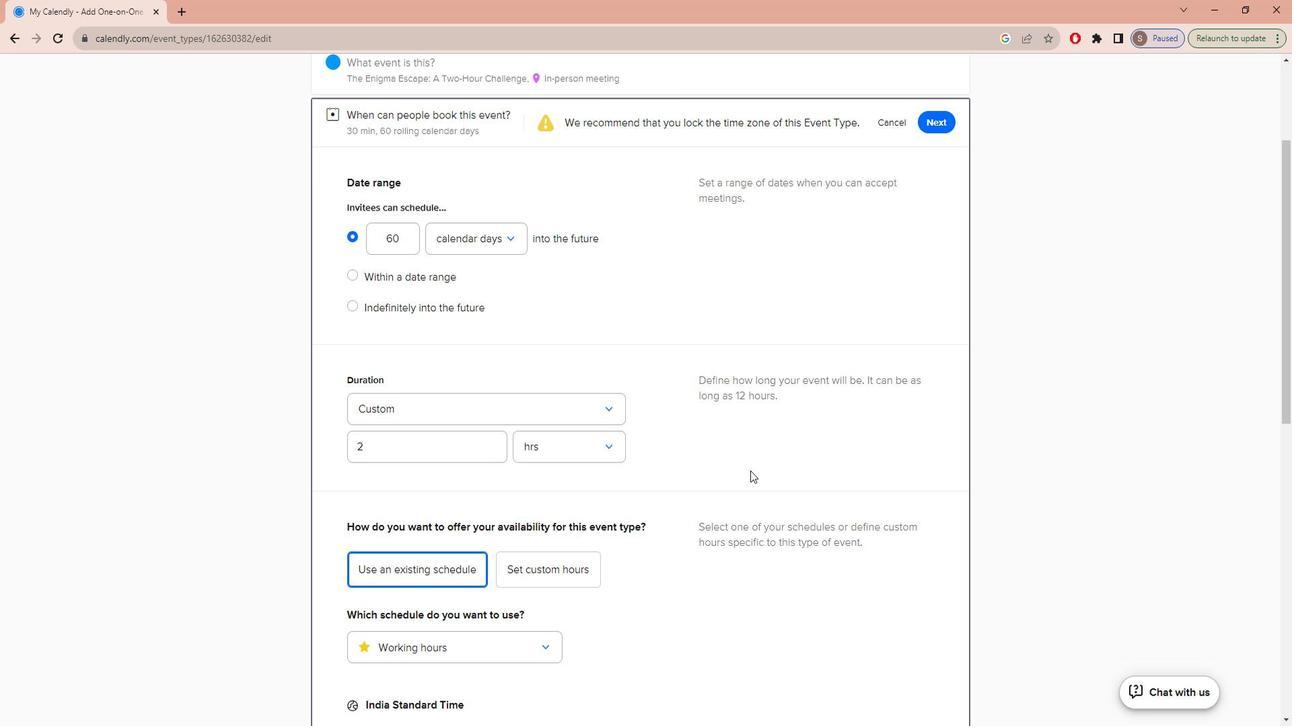 
Action: Mouse scrolled (779, 470) with delta (0, 0)
Screenshot: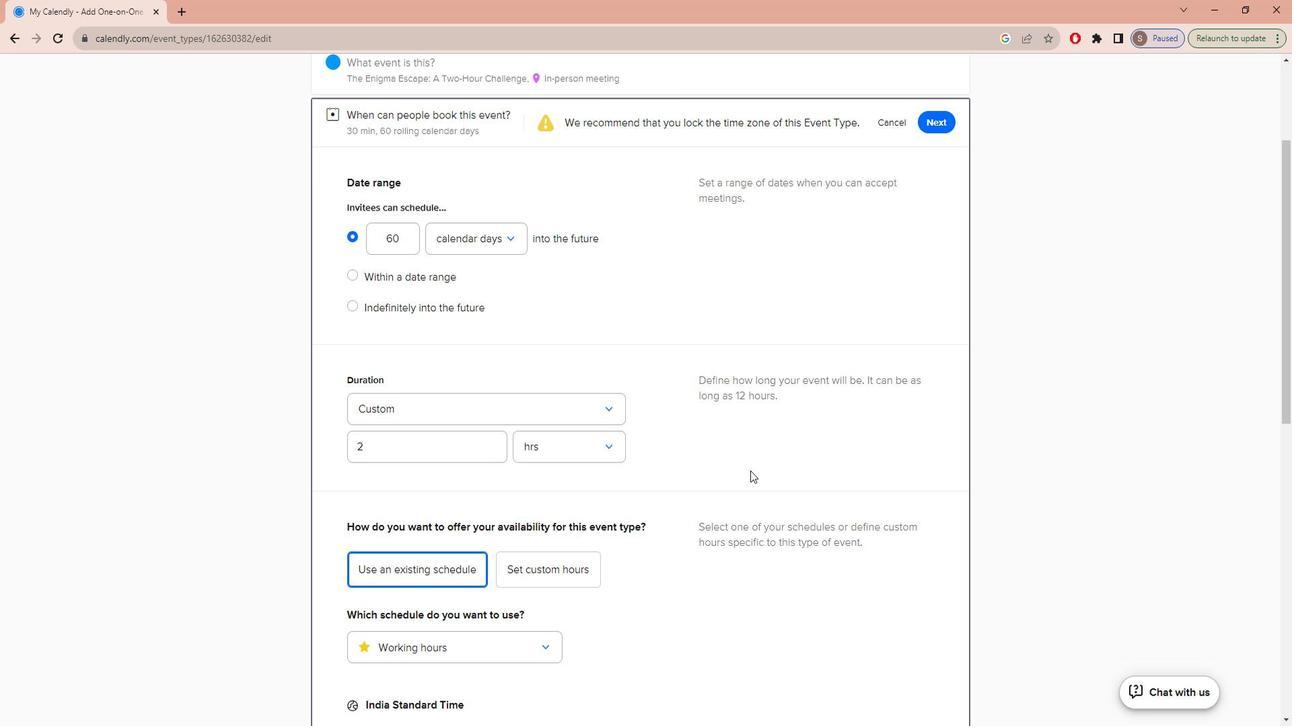 
Action: Mouse moved to (780, 467)
Screenshot: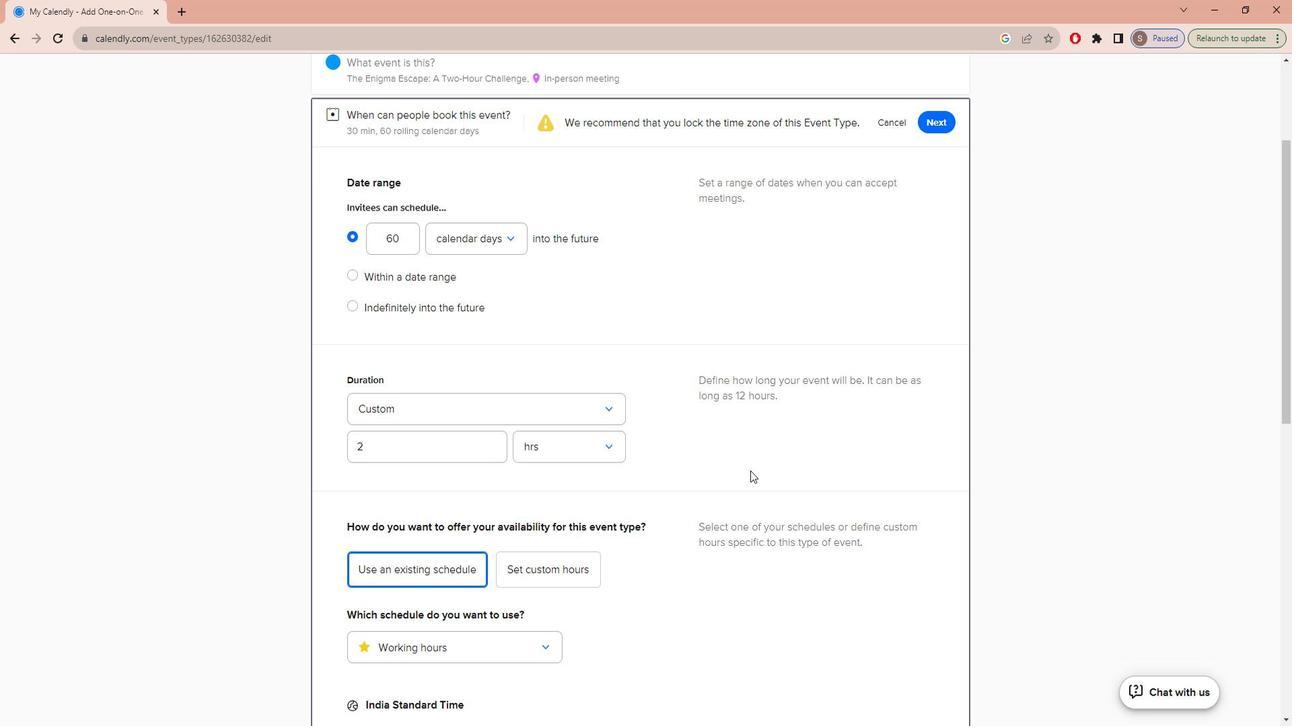 
Action: Mouse scrolled (780, 468) with delta (0, 0)
Screenshot: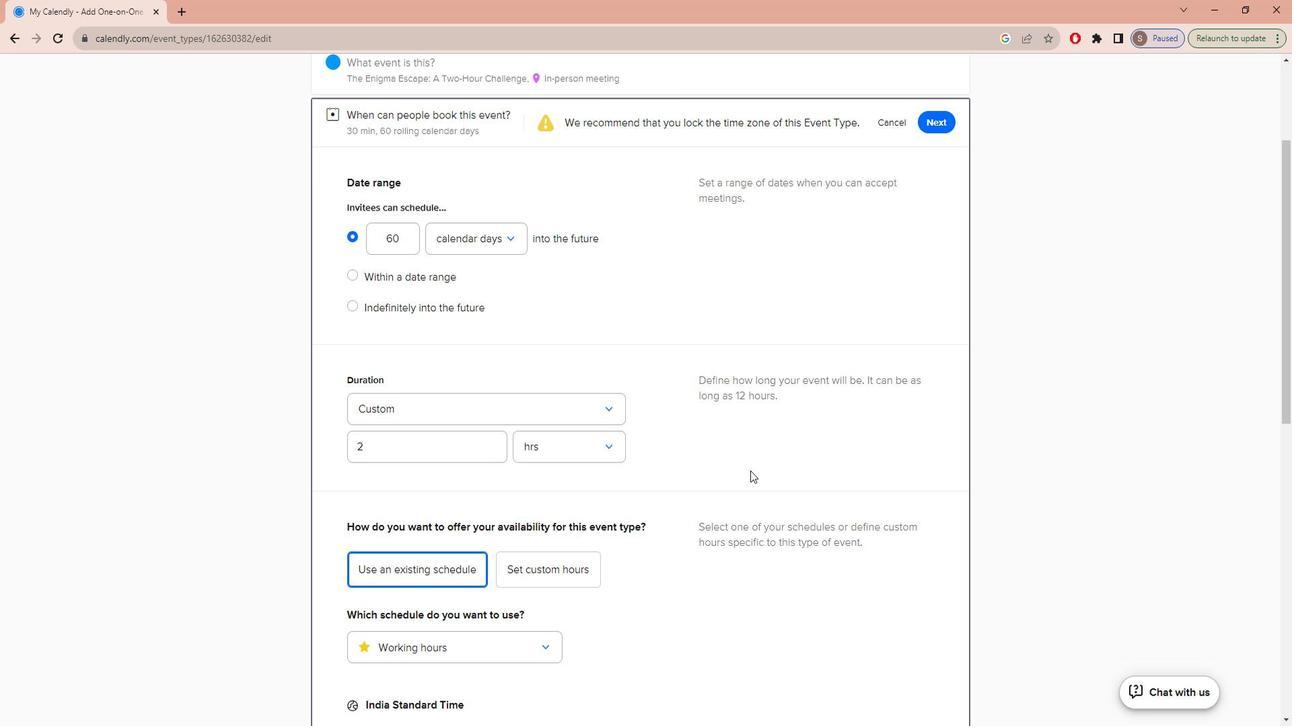 
Action: Mouse scrolled (780, 468) with delta (0, 0)
Screenshot: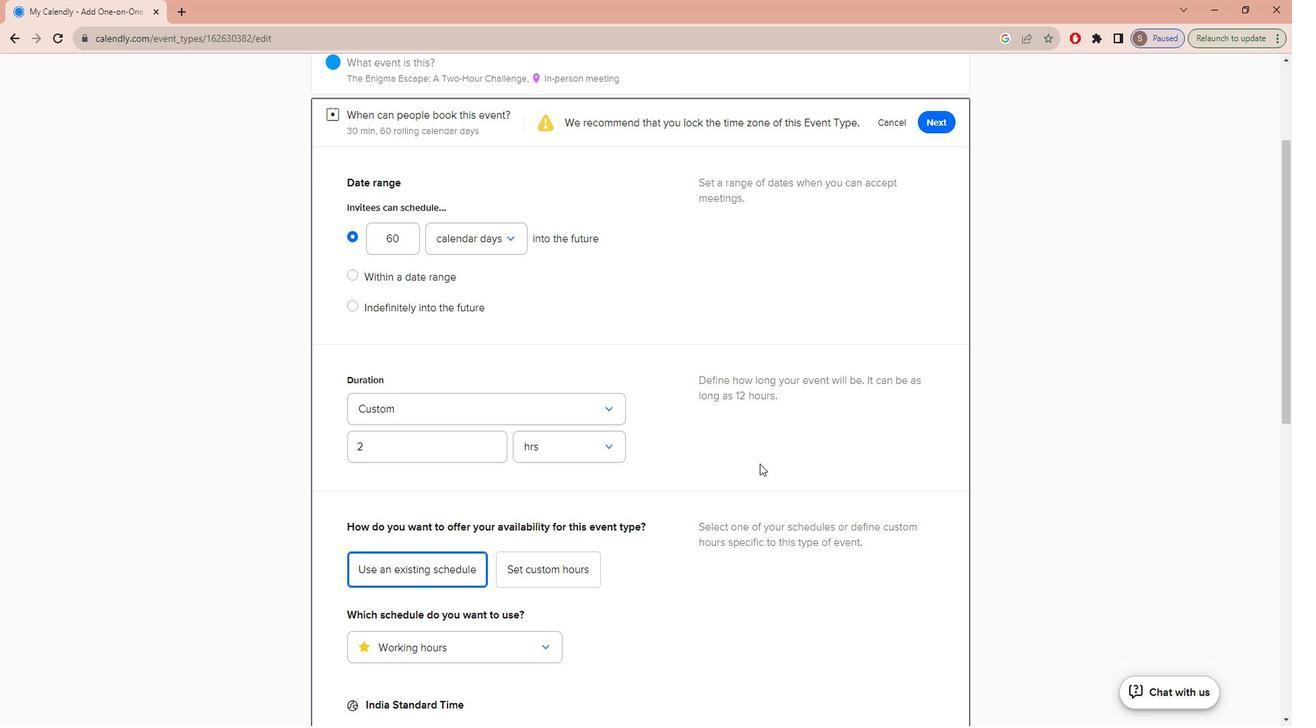 
Action: Mouse scrolled (780, 468) with delta (0, 0)
Screenshot: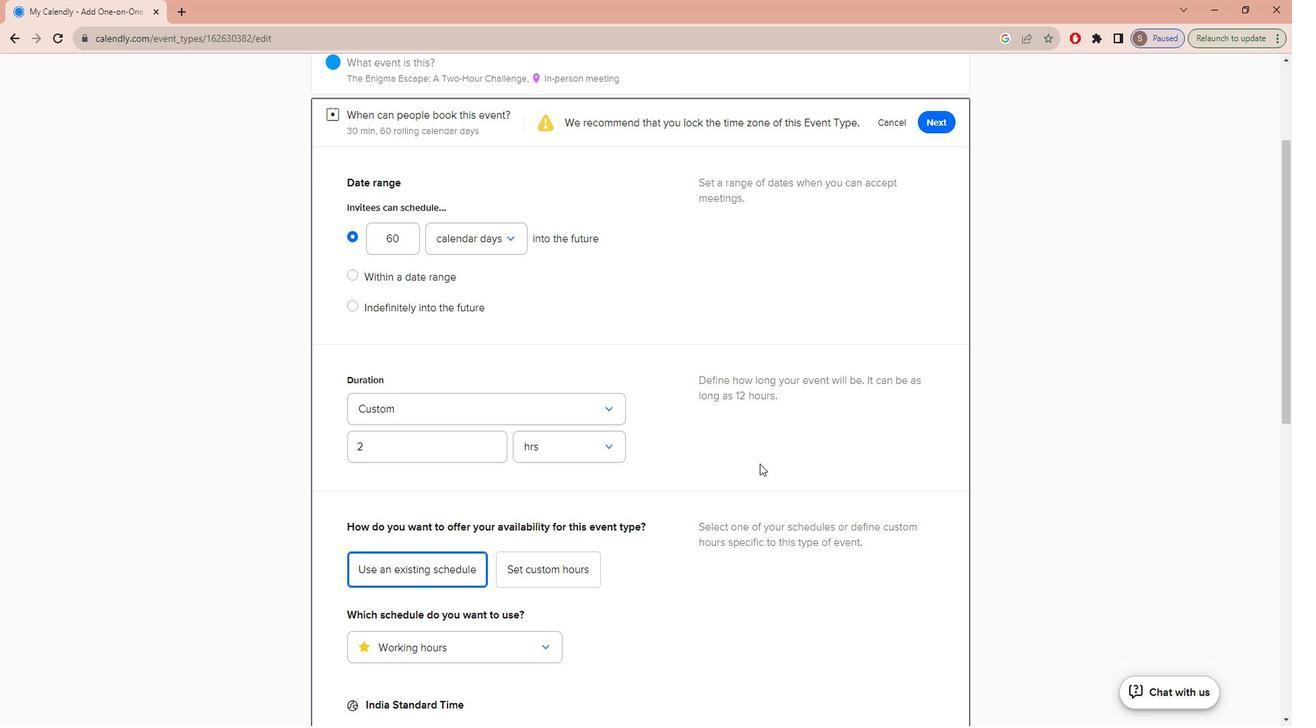 
Action: Mouse scrolled (780, 468) with delta (0, 0)
Screenshot: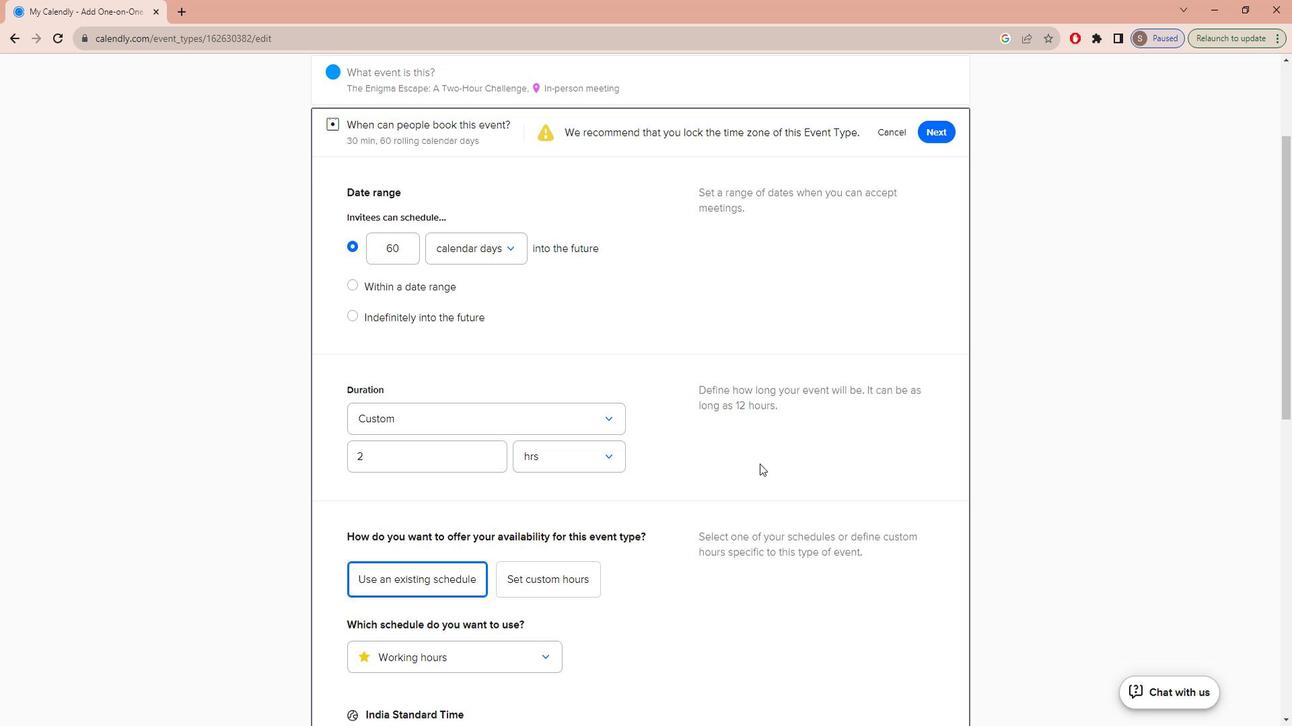 
Action: Mouse moved to (949, 323)
Screenshot: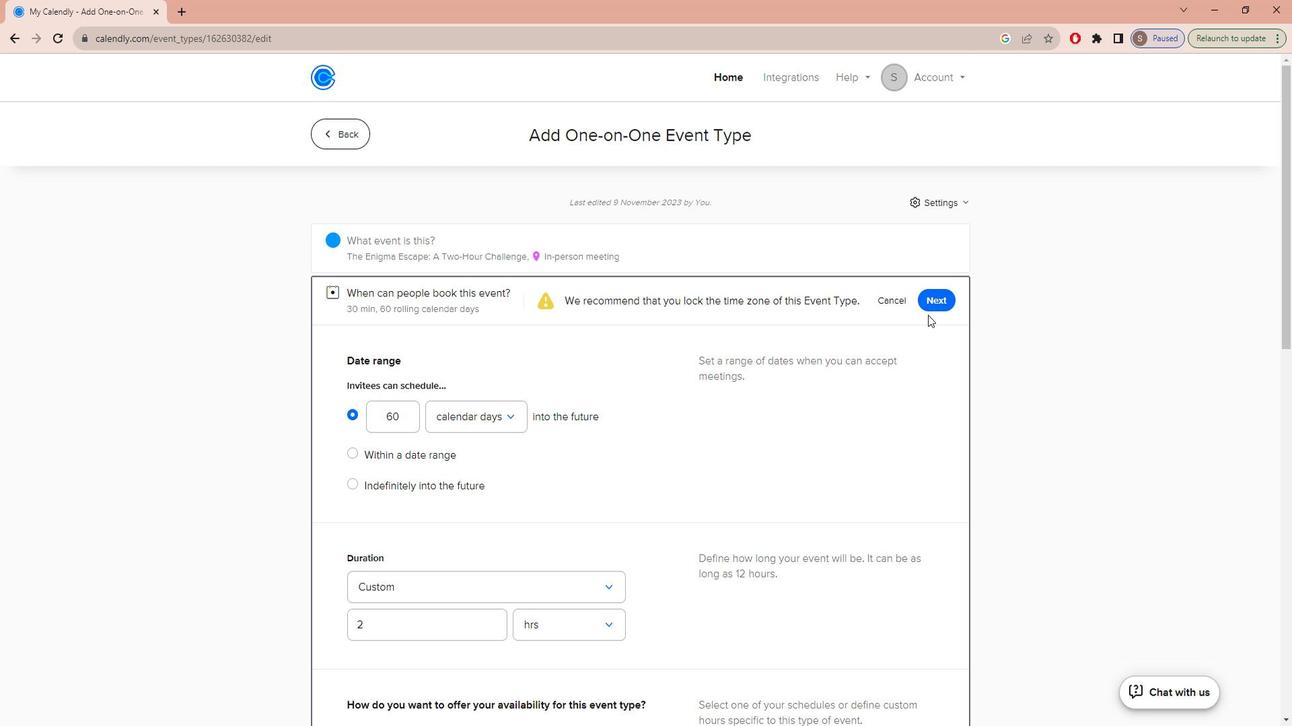 
Action: Mouse pressed left at (949, 323)
Screenshot: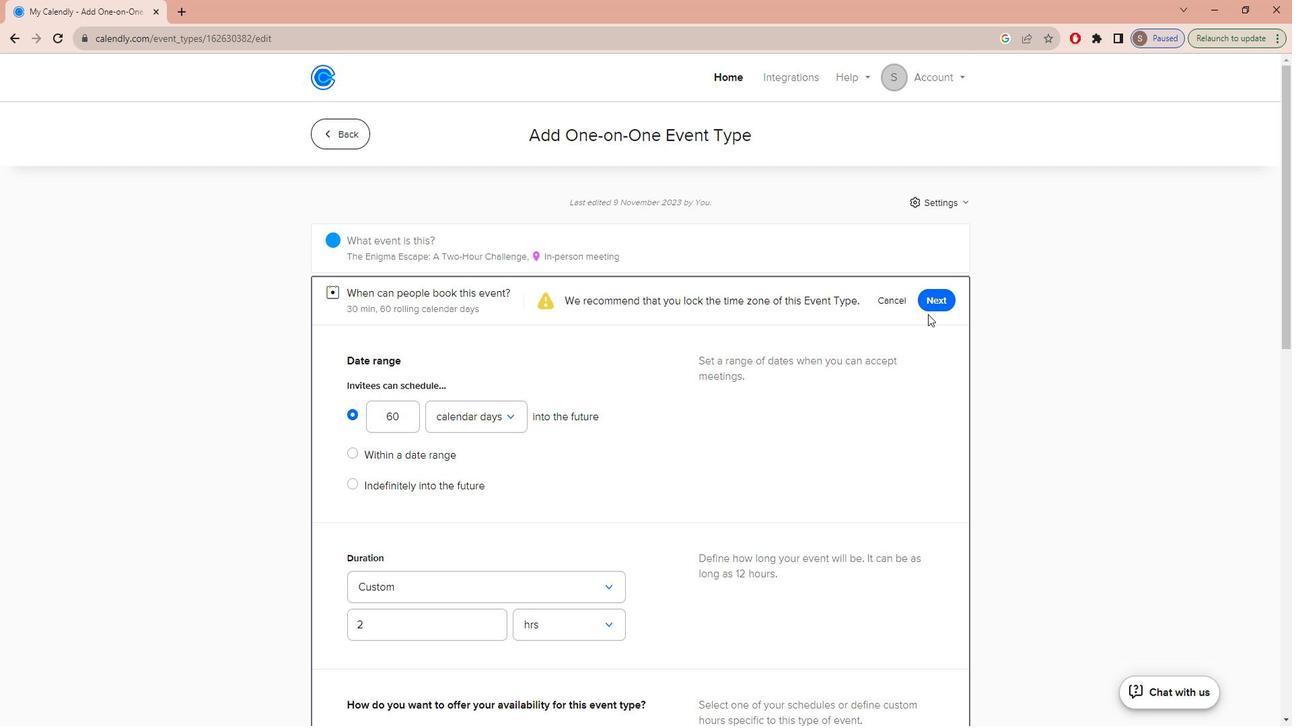 
Action: Mouse moved to (951, 317)
Screenshot: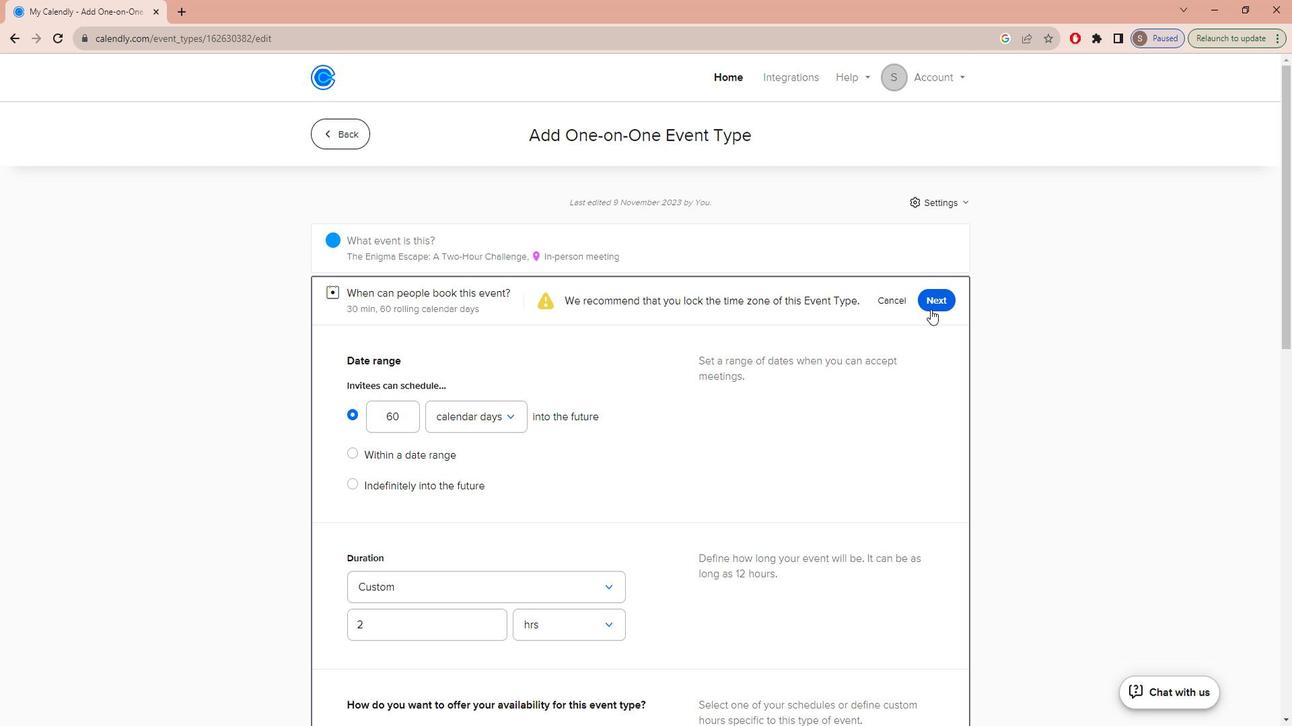 
Action: Mouse pressed left at (951, 317)
Screenshot: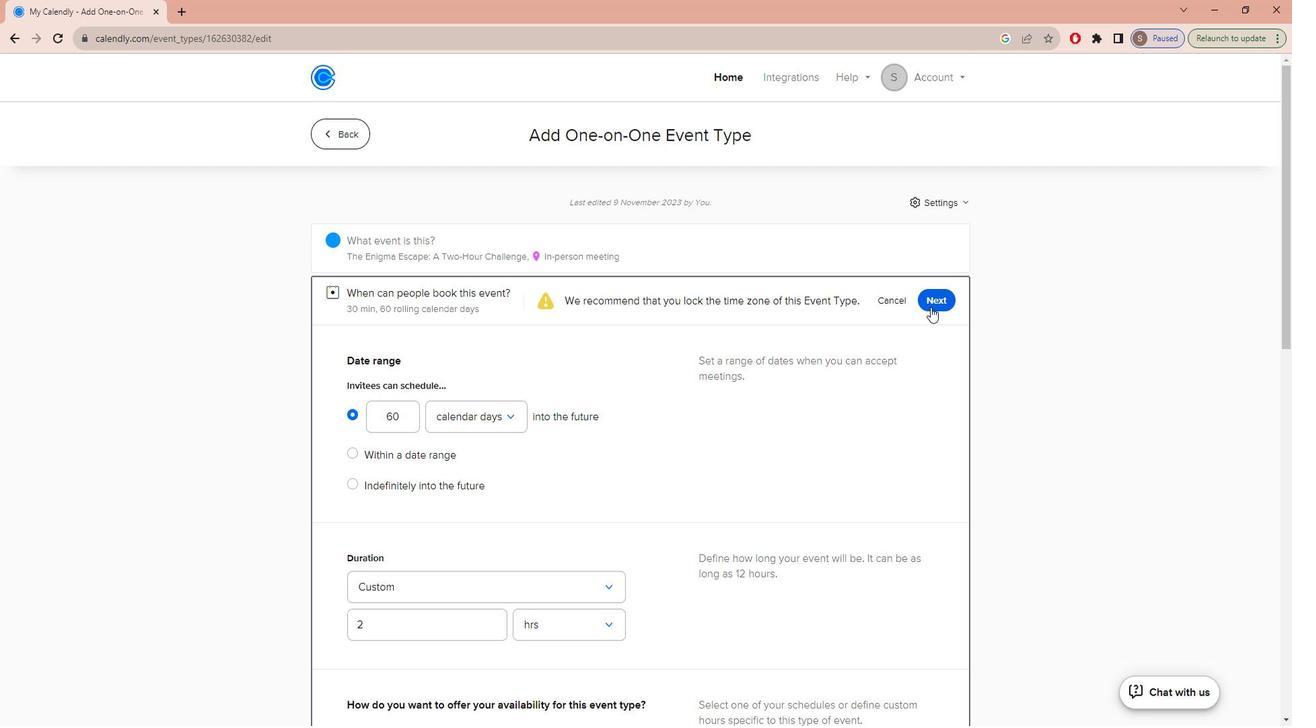 
